 Task: In the Company google.com, Log call with description : 'Had a conversation with a lead exploring partnership opportunities.'; Select call outcome: 'Busy '; Select call Direction: Inbound; Add date: '23 July, 2023' and time 5:00:PM. Logged in from softage.1@softage.net
Action: Mouse moved to (99, 60)
Screenshot: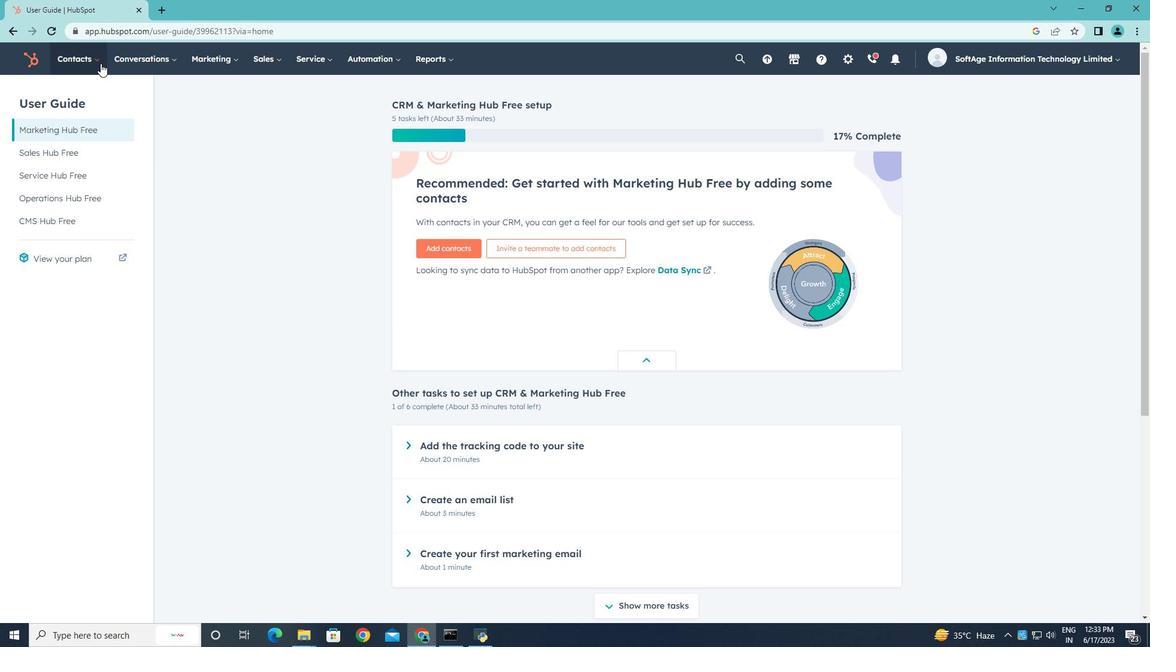 
Action: Mouse pressed left at (99, 60)
Screenshot: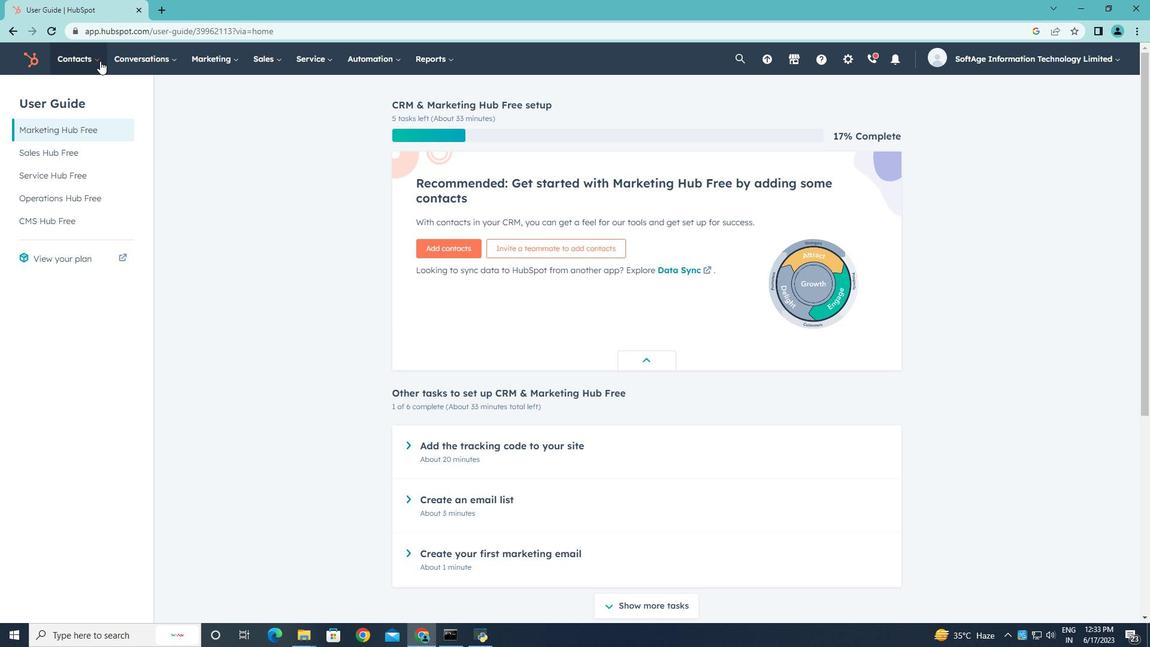 
Action: Mouse moved to (94, 119)
Screenshot: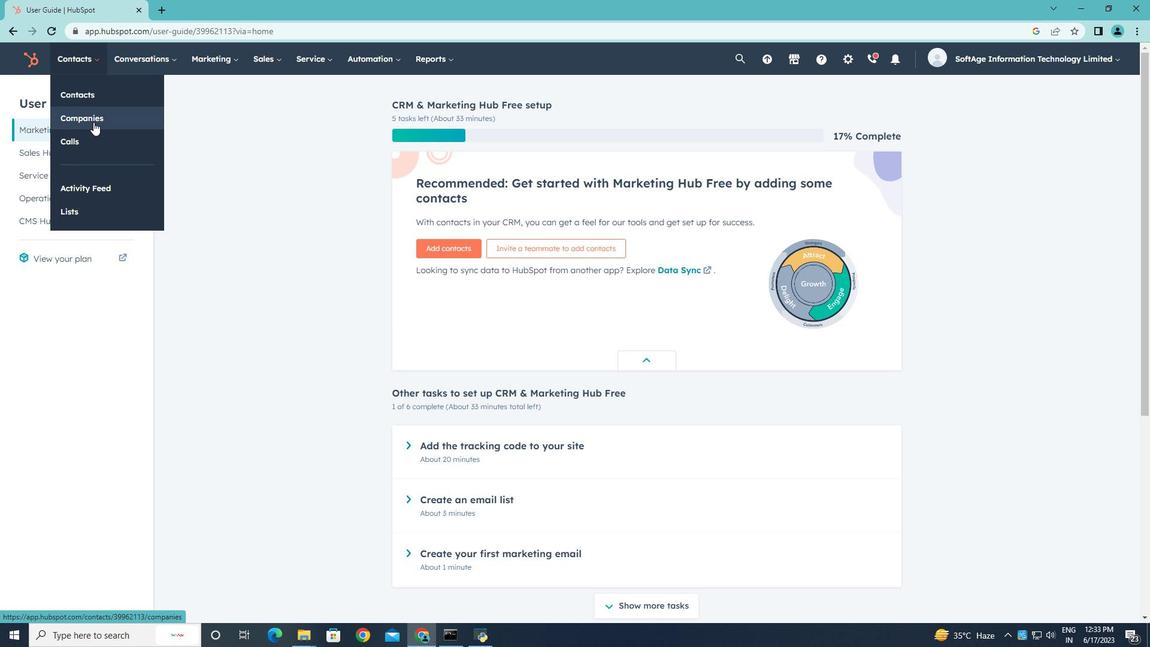 
Action: Mouse pressed left at (94, 119)
Screenshot: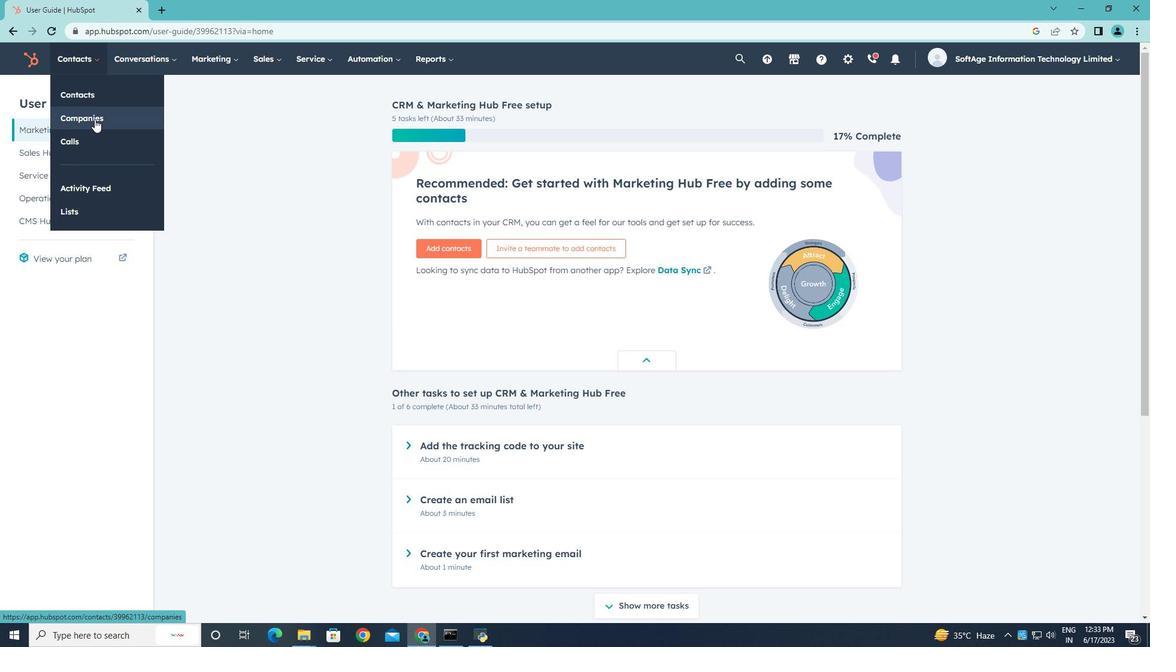 
Action: Mouse moved to (79, 192)
Screenshot: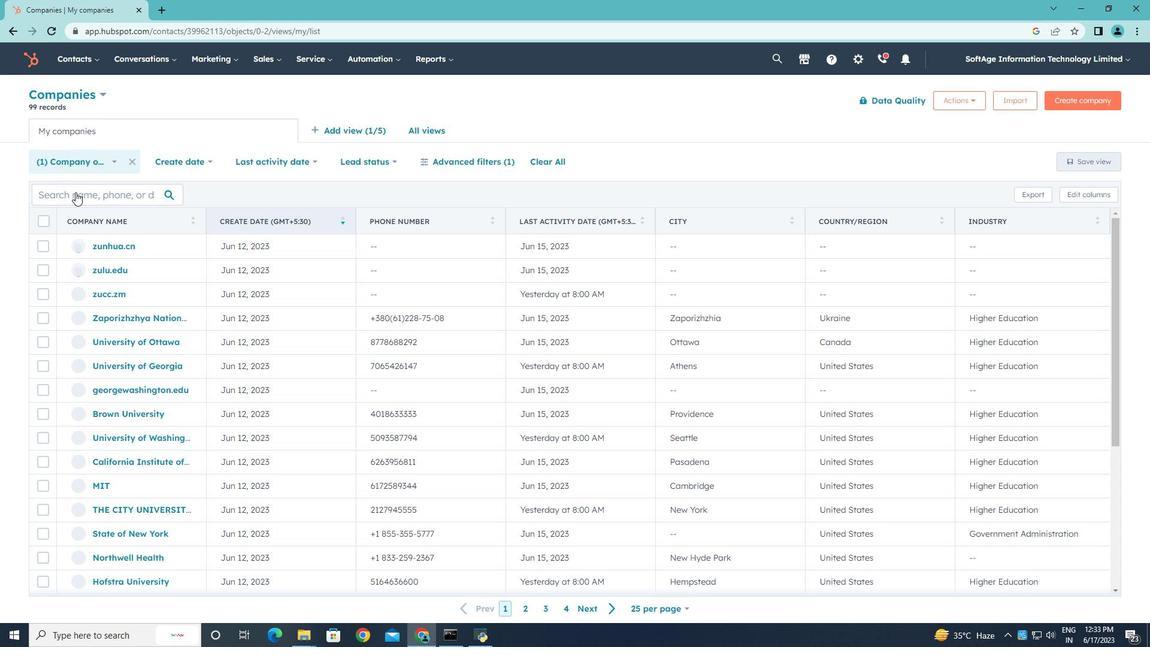 
Action: Mouse pressed left at (79, 192)
Screenshot: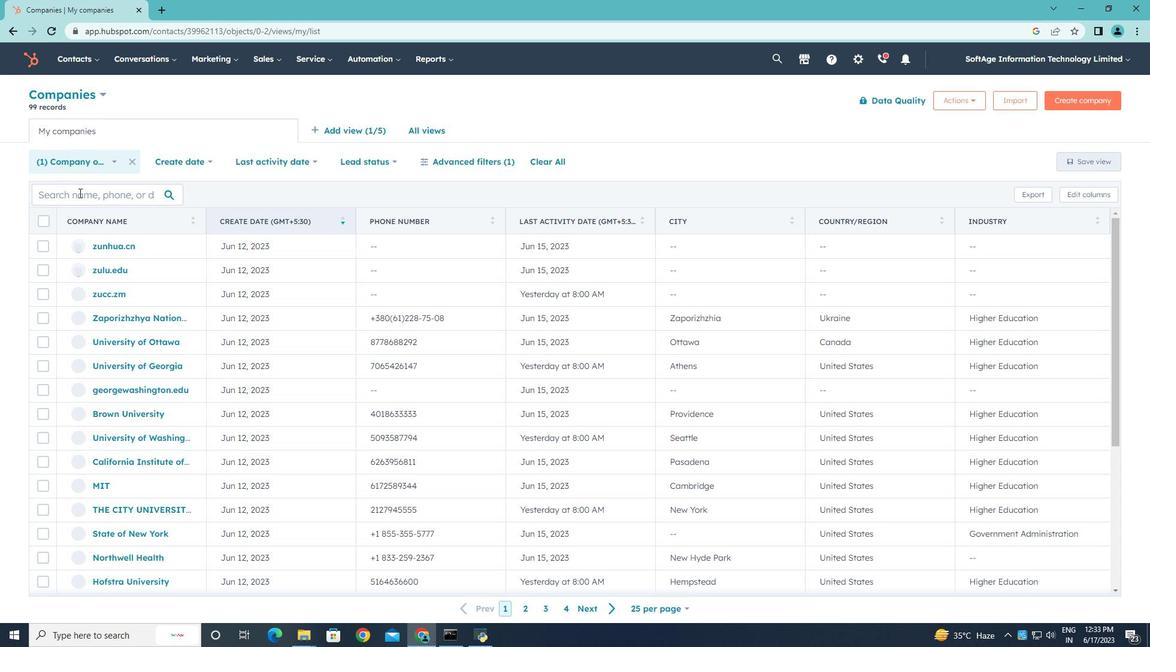 
Action: Key pressed google.com
Screenshot: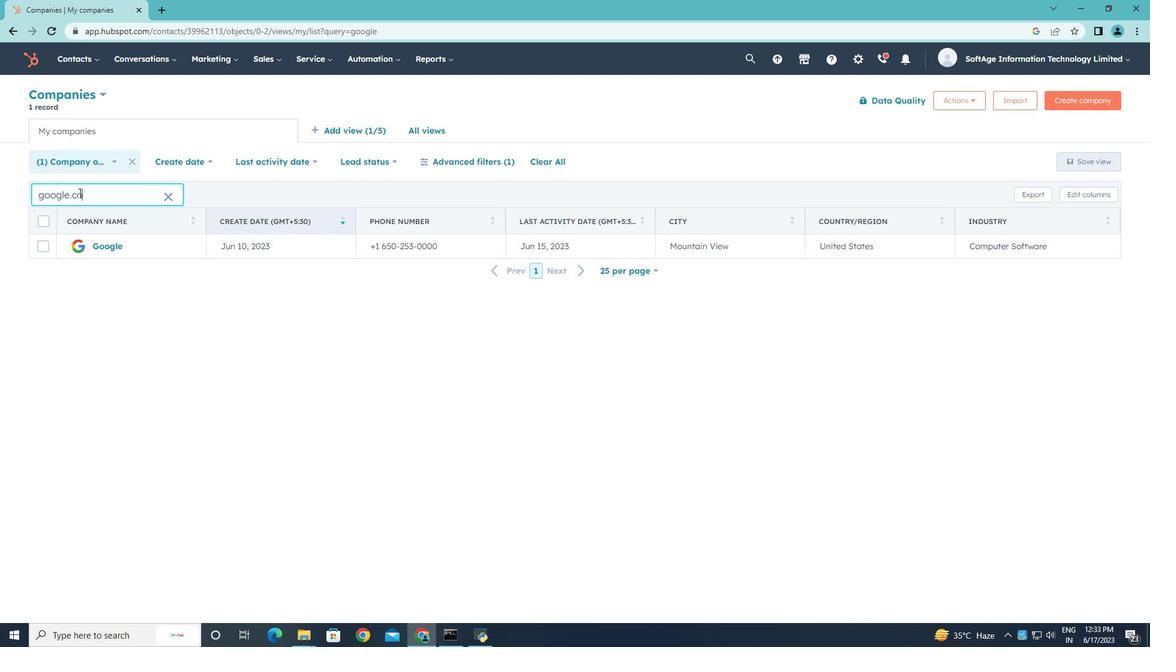 
Action: Mouse moved to (113, 248)
Screenshot: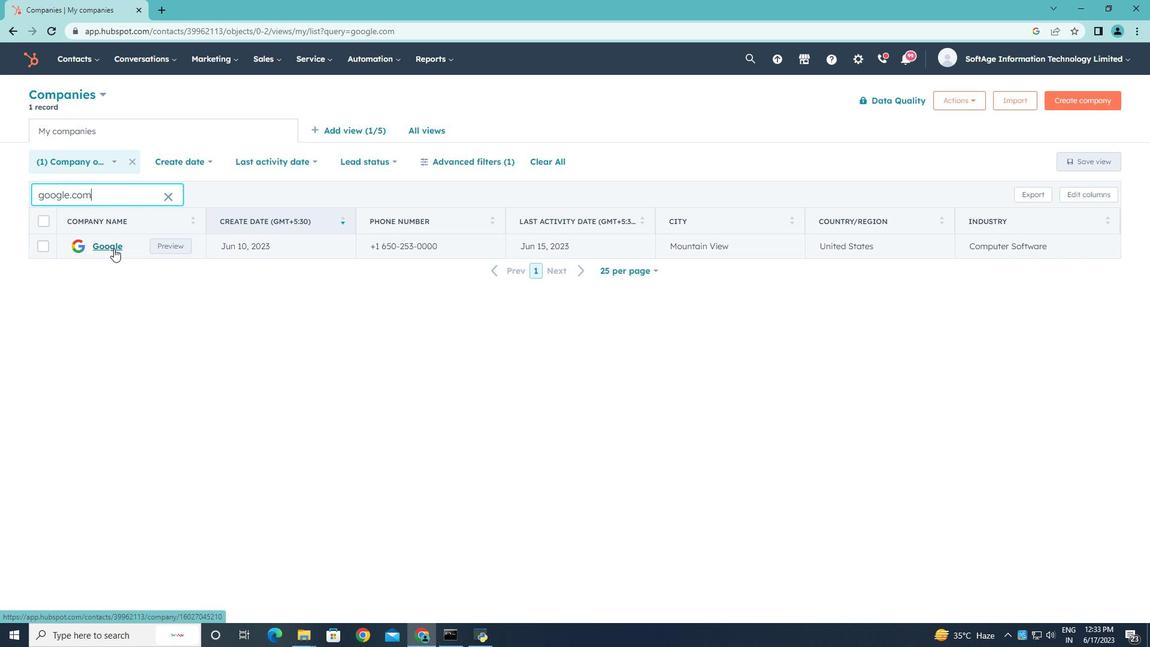 
Action: Mouse pressed left at (113, 248)
Screenshot: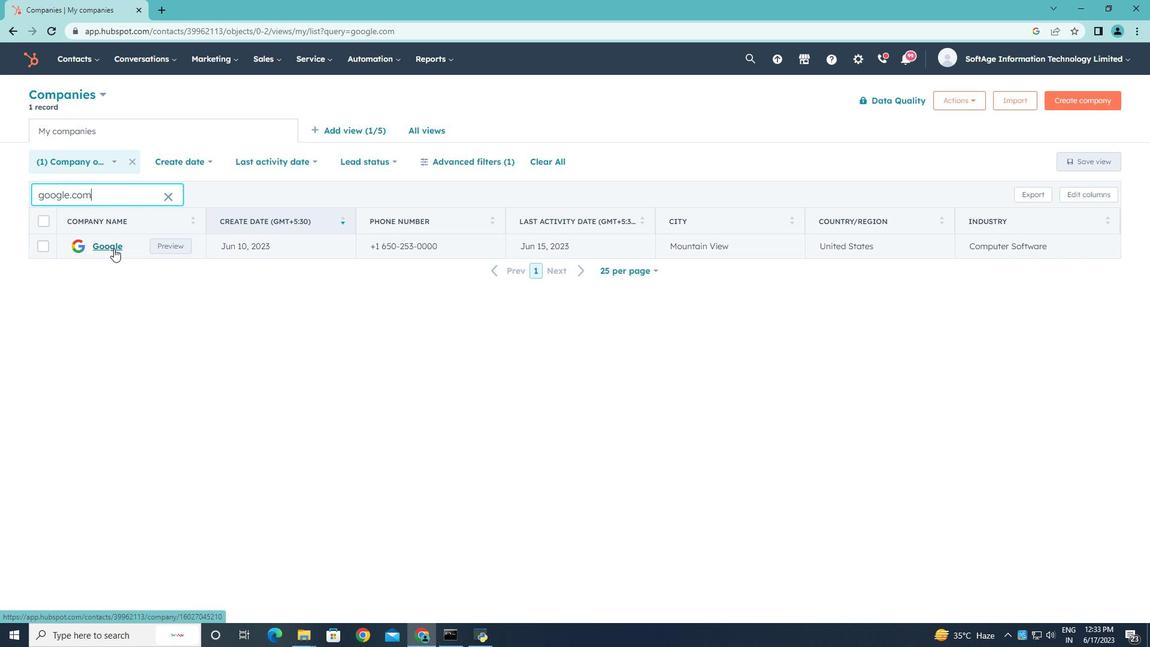 
Action: Mouse moved to (238, 198)
Screenshot: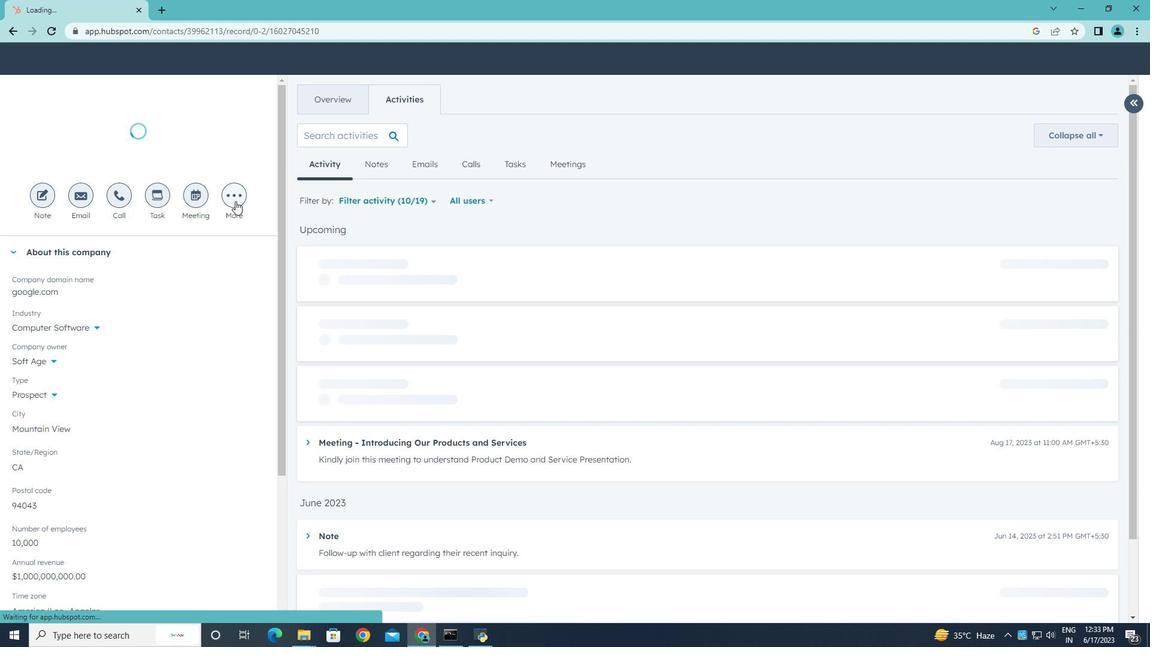 
Action: Mouse pressed left at (238, 198)
Screenshot: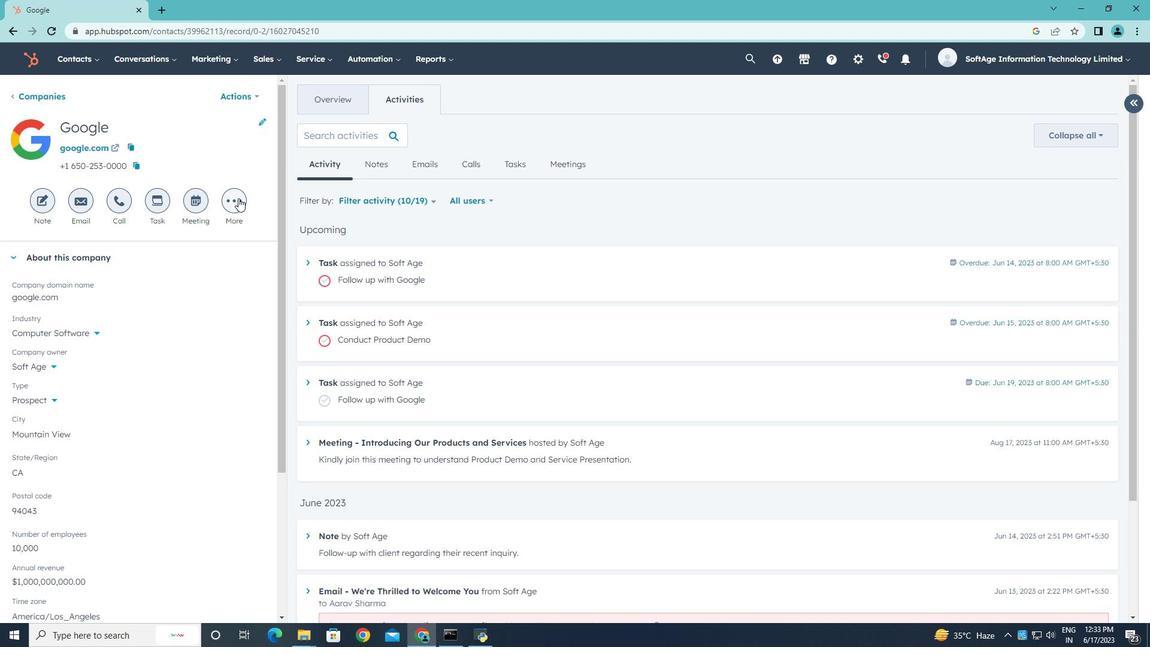 
Action: Mouse moved to (228, 300)
Screenshot: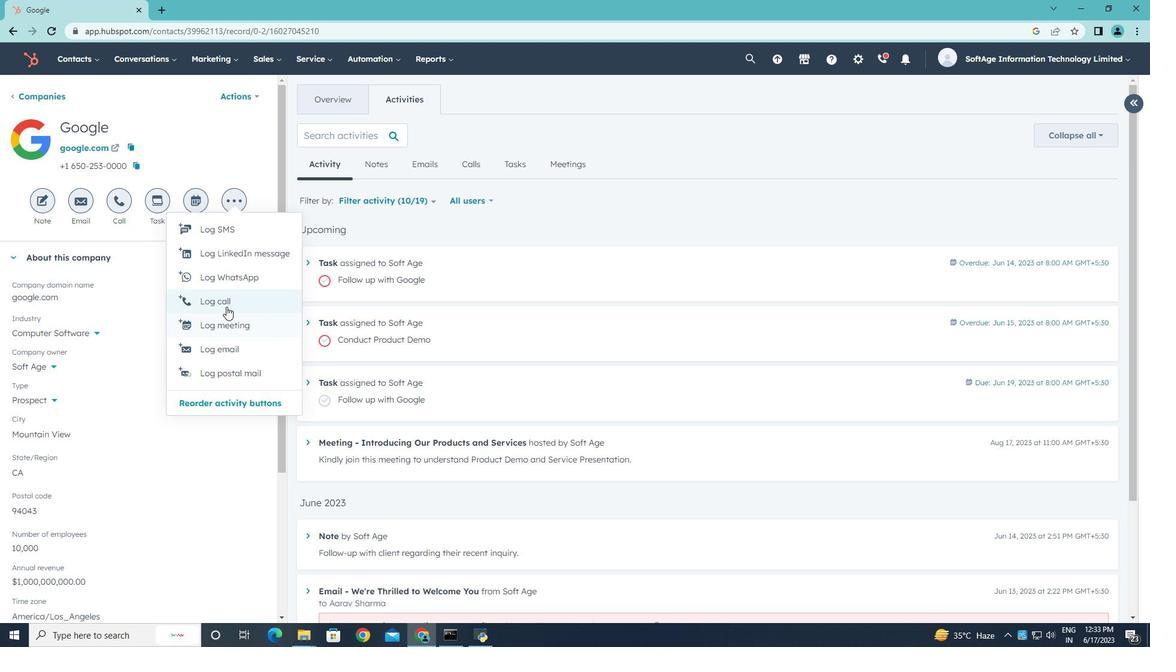 
Action: Mouse pressed left at (228, 300)
Screenshot: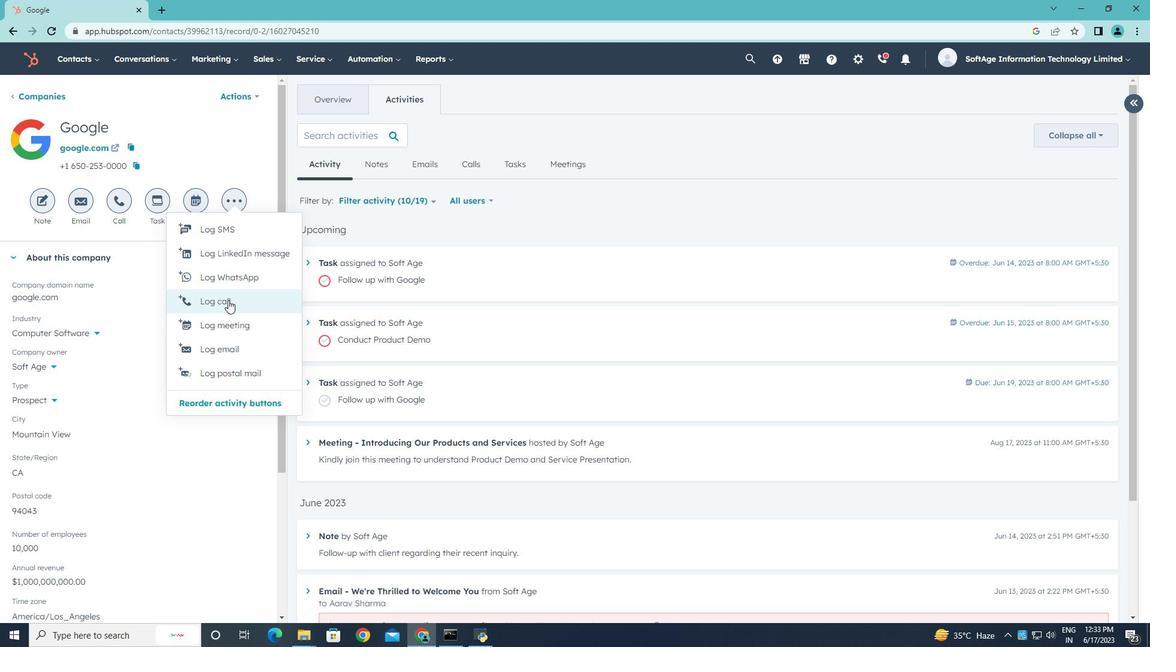 
Action: Key pressed <Key.shift>Had<Key.space>a<Key.space>conversation<Key.space>with<Key.space>a<Key.space>lead<Key.space>exploring<Key.space>partnership<Key.space>opportunities.
Screenshot: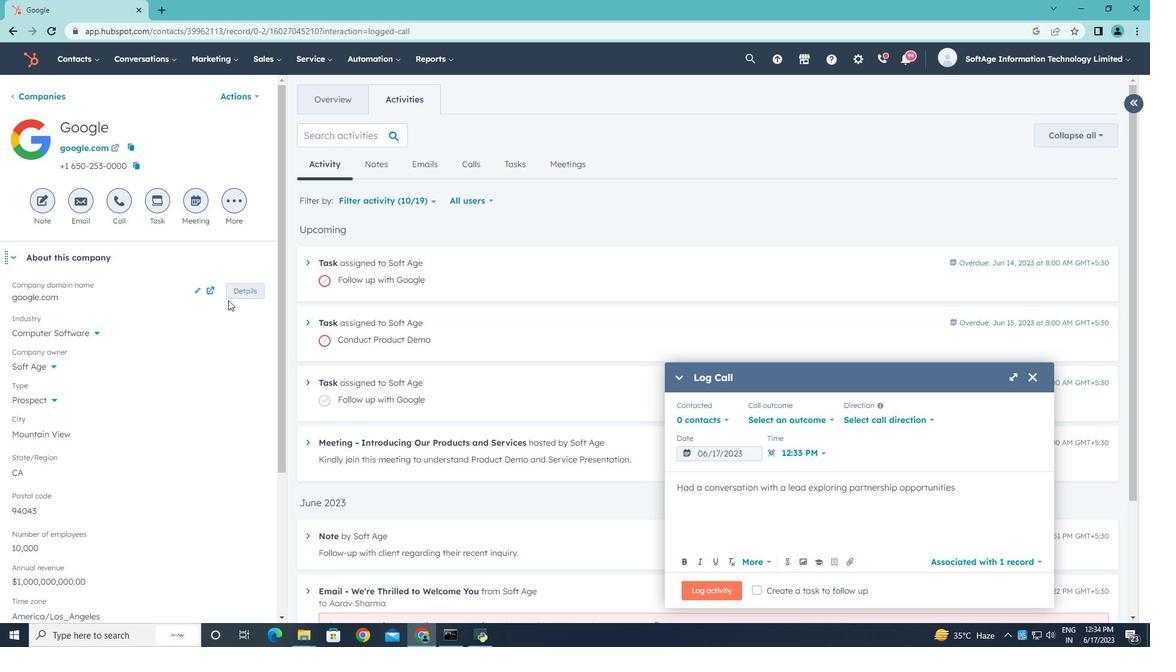 
Action: Mouse moved to (832, 422)
Screenshot: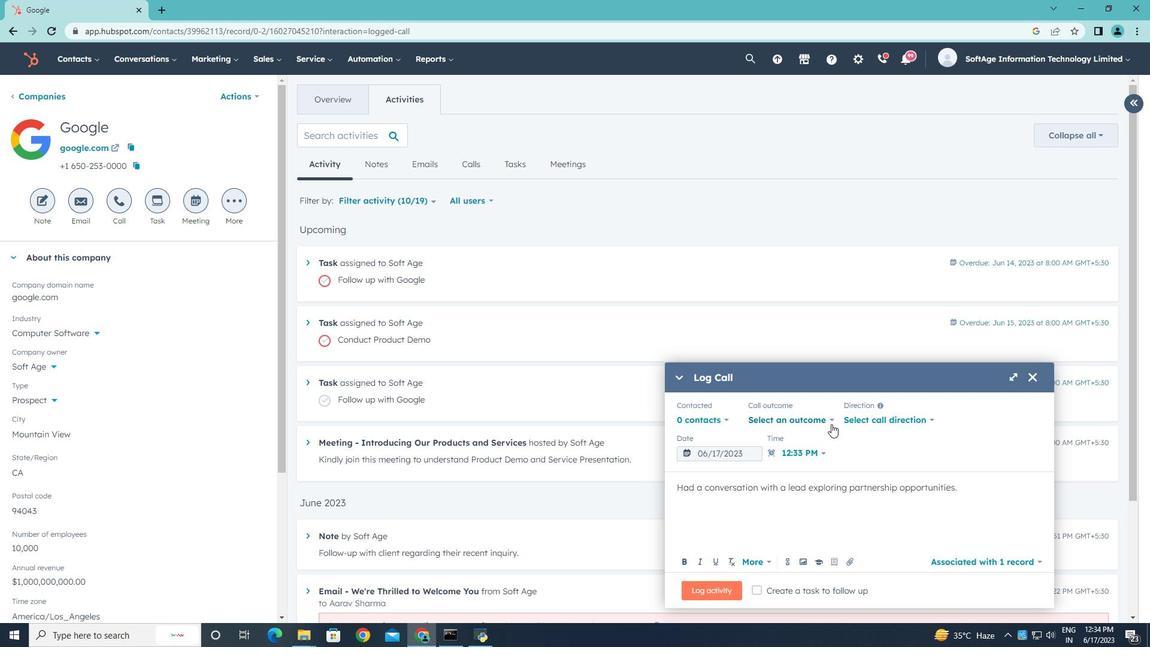 
Action: Mouse pressed left at (832, 422)
Screenshot: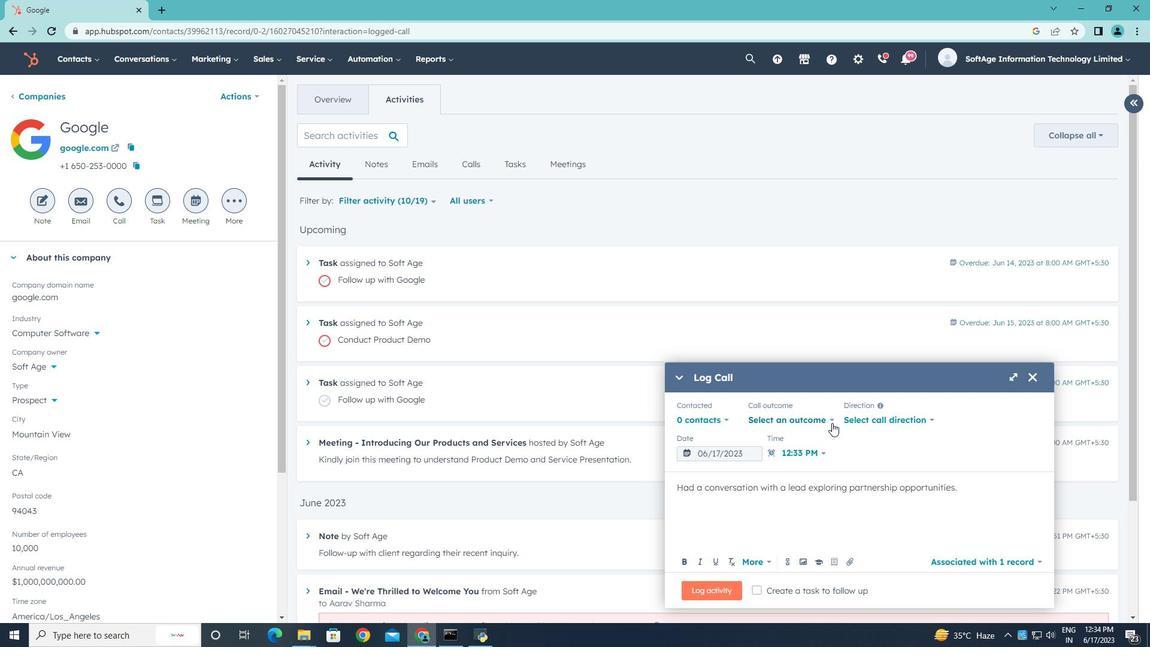 
Action: Mouse moved to (795, 452)
Screenshot: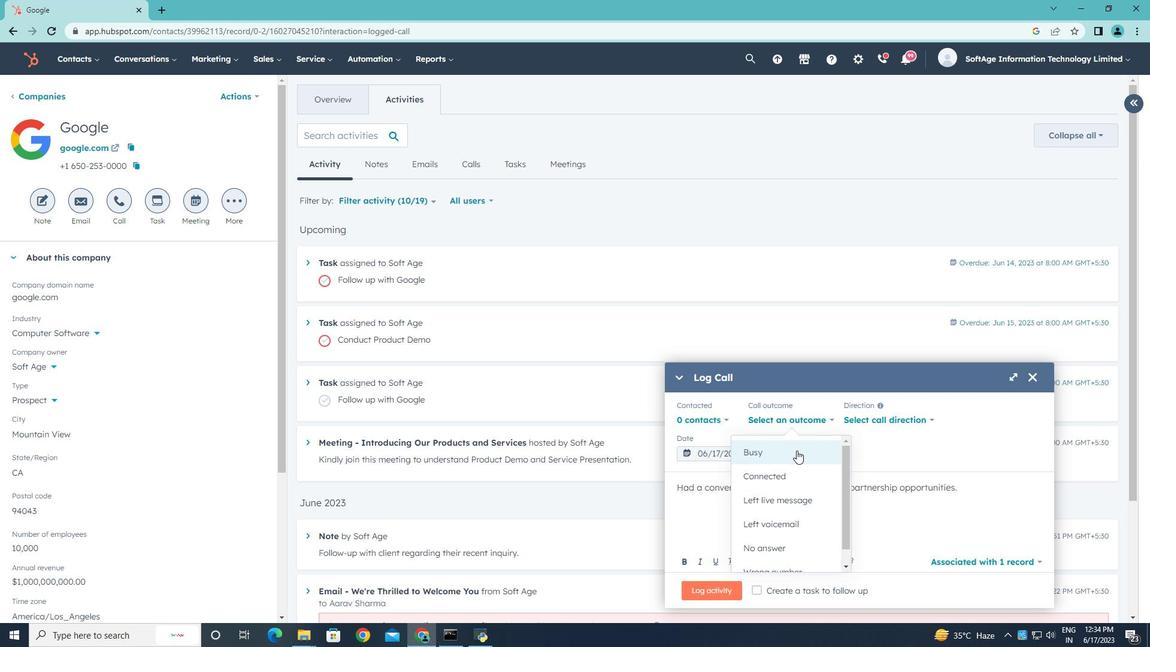 
Action: Mouse pressed left at (795, 452)
Screenshot: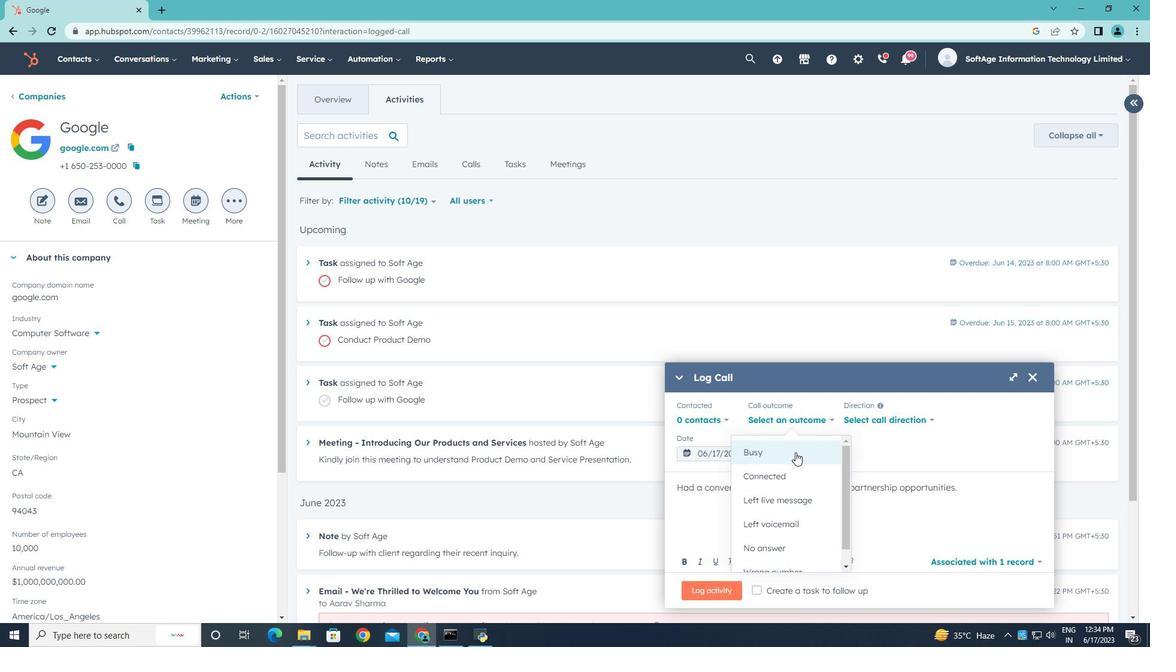 
Action: Mouse moved to (878, 417)
Screenshot: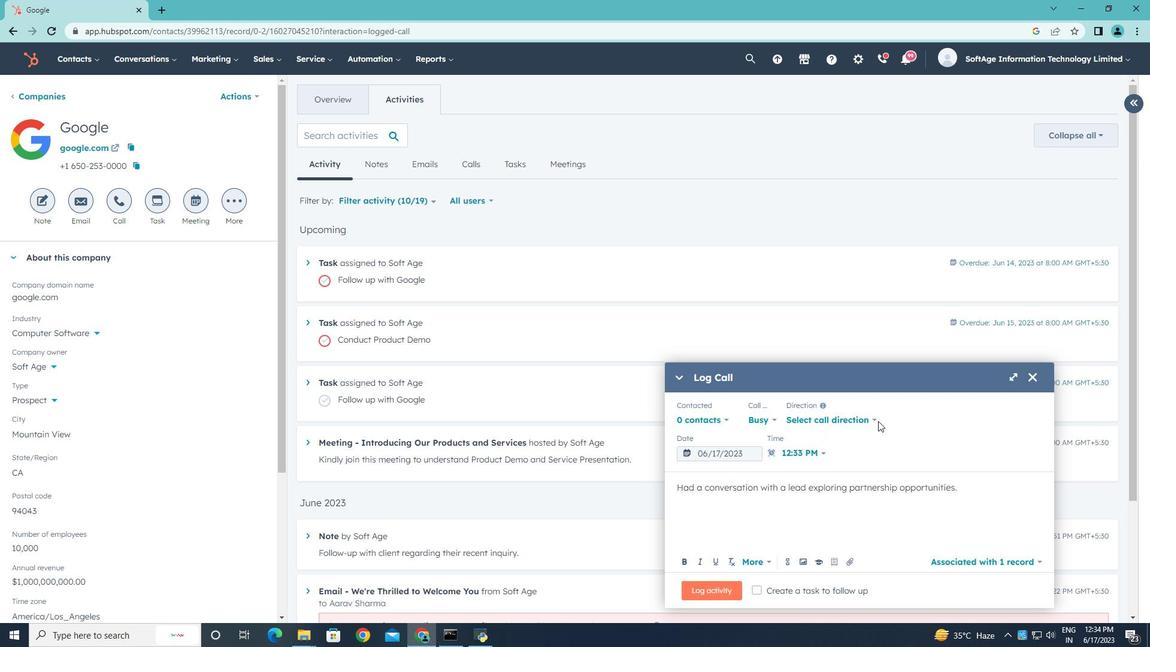 
Action: Mouse pressed left at (878, 417)
Screenshot: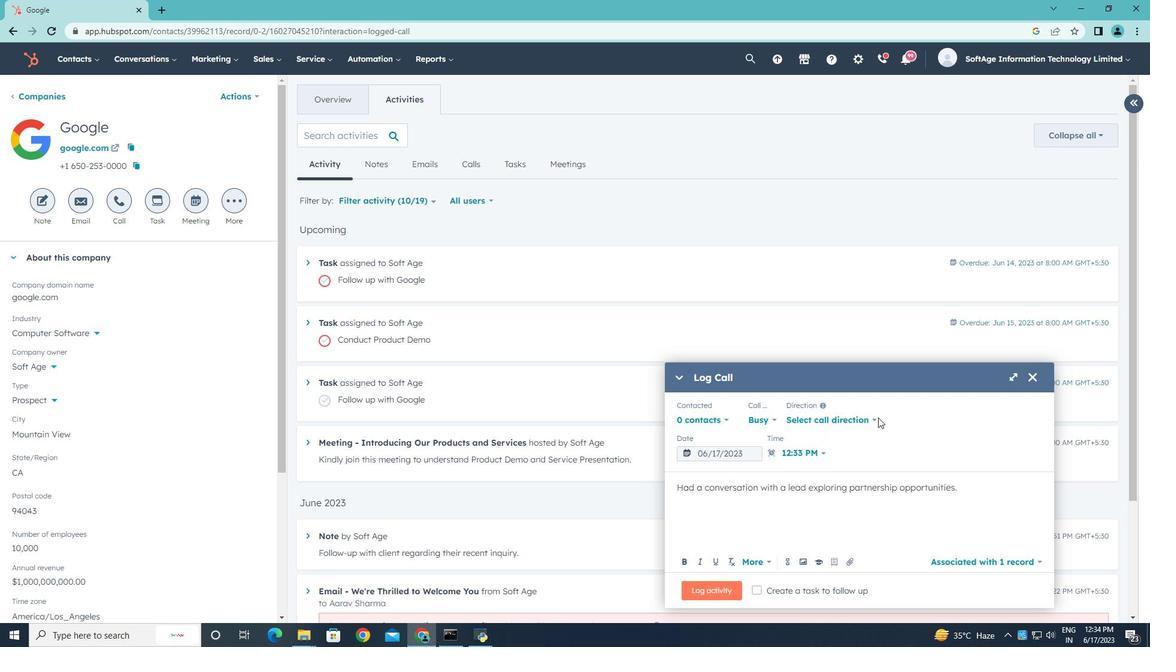 
Action: Mouse moved to (874, 419)
Screenshot: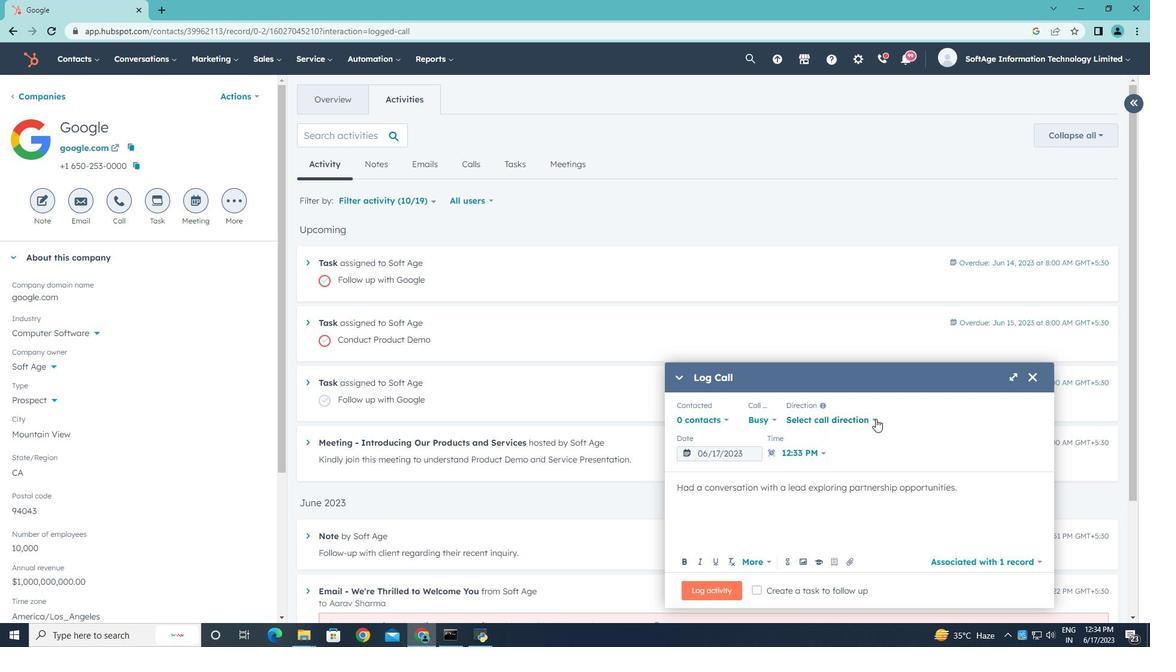
Action: Mouse pressed left at (874, 419)
Screenshot: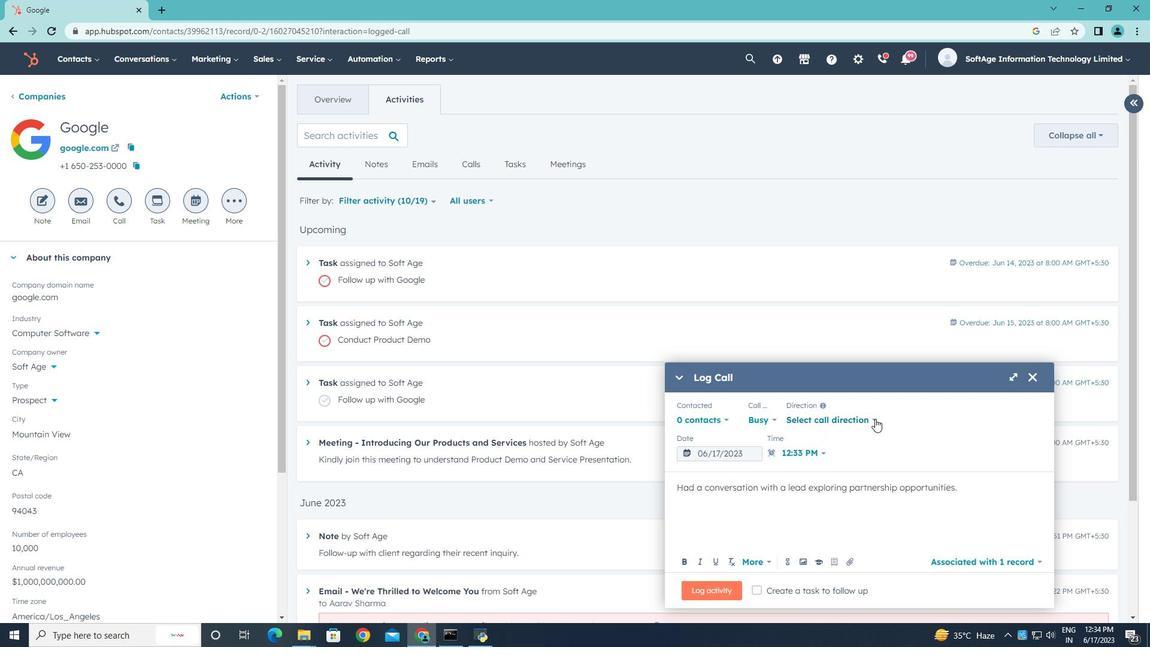 
Action: Mouse moved to (837, 448)
Screenshot: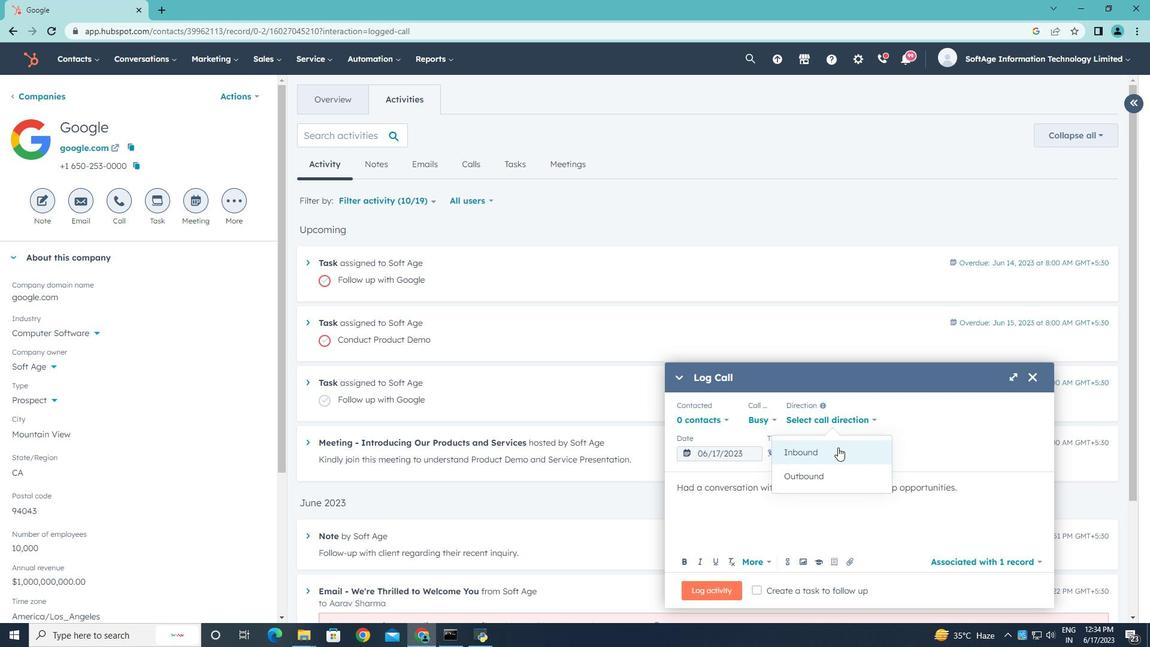 
Action: Mouse pressed left at (837, 448)
Screenshot: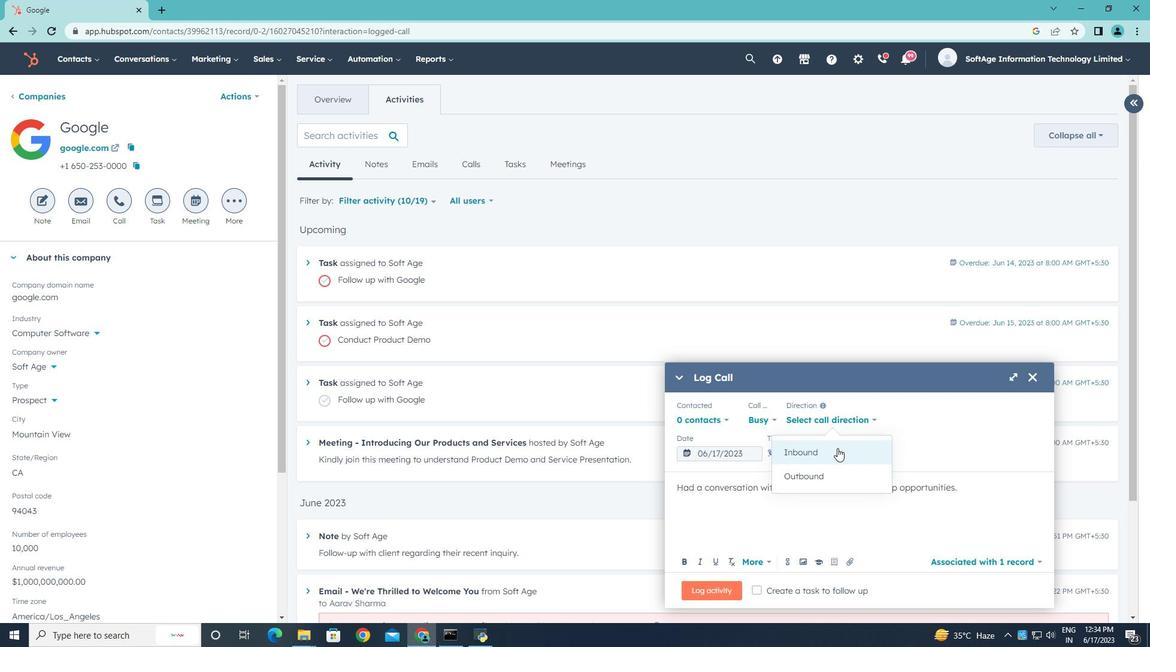 
Action: Mouse moved to (932, 419)
Screenshot: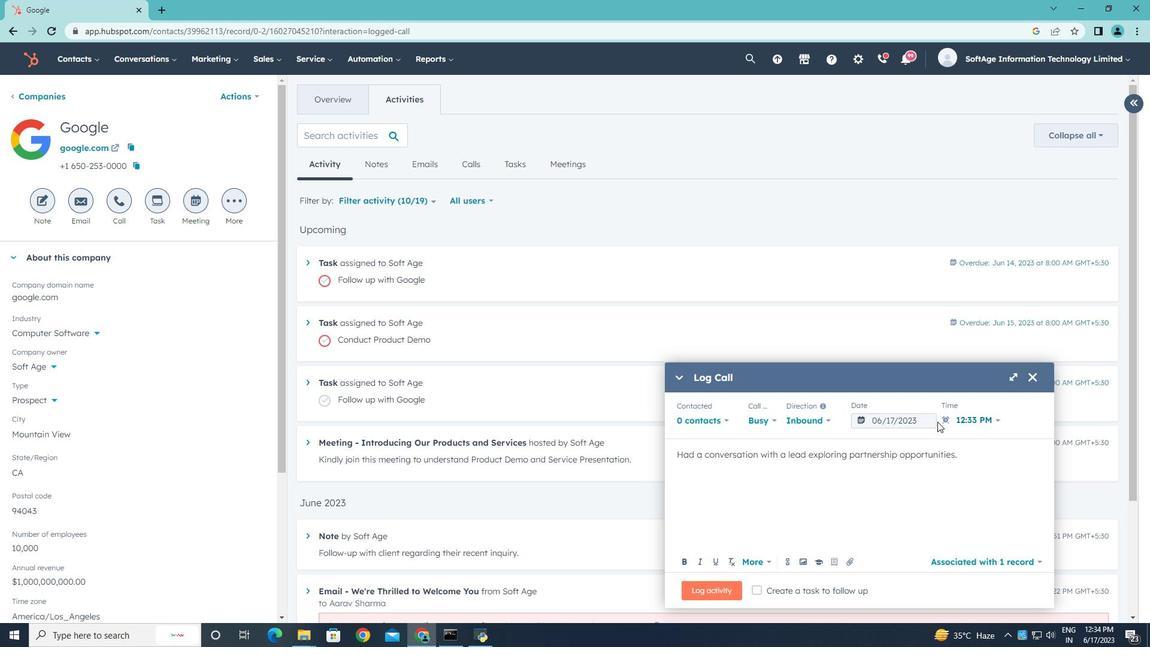
Action: Mouse pressed left at (932, 419)
Screenshot: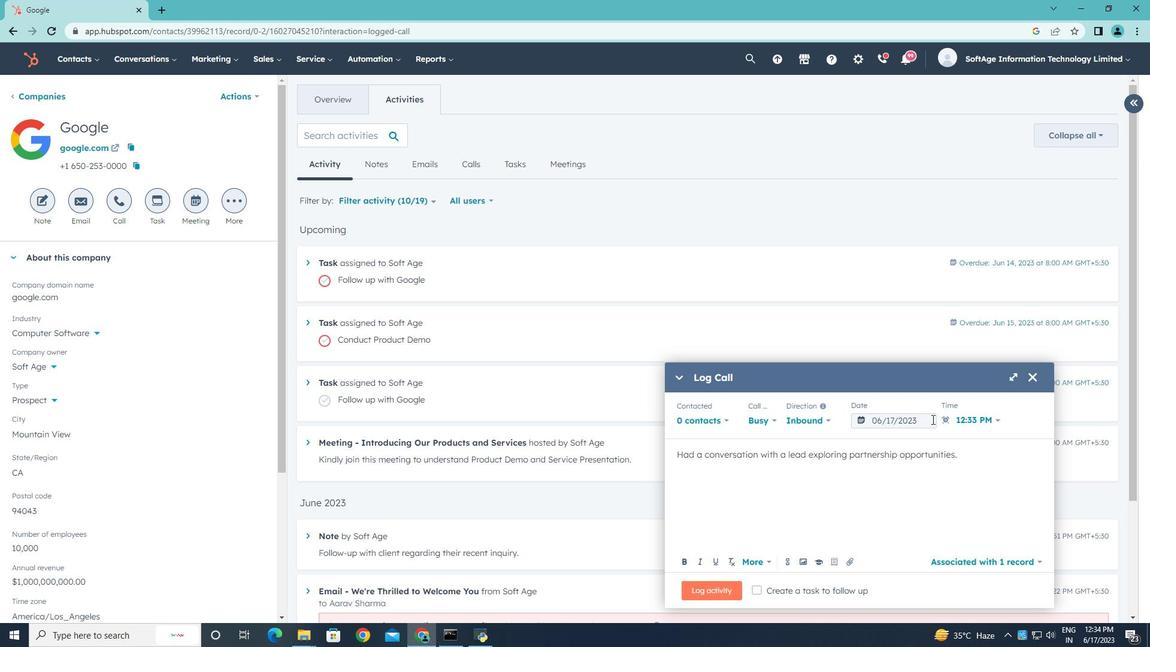 
Action: Mouse moved to (1011, 221)
Screenshot: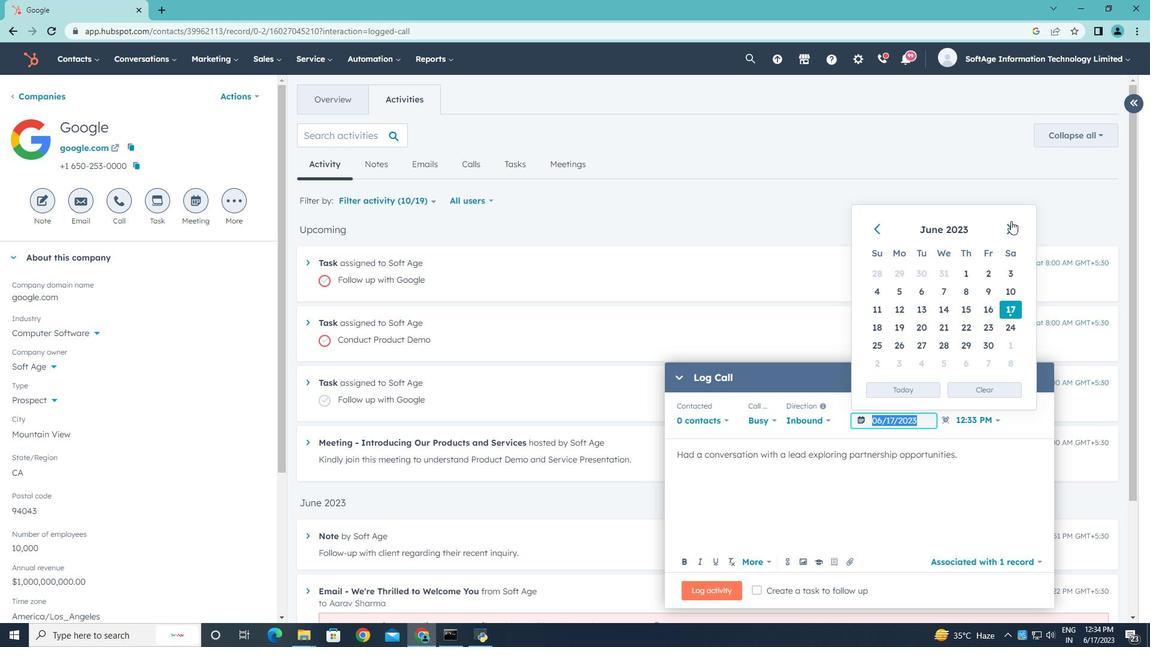 
Action: Mouse pressed left at (1011, 221)
Screenshot: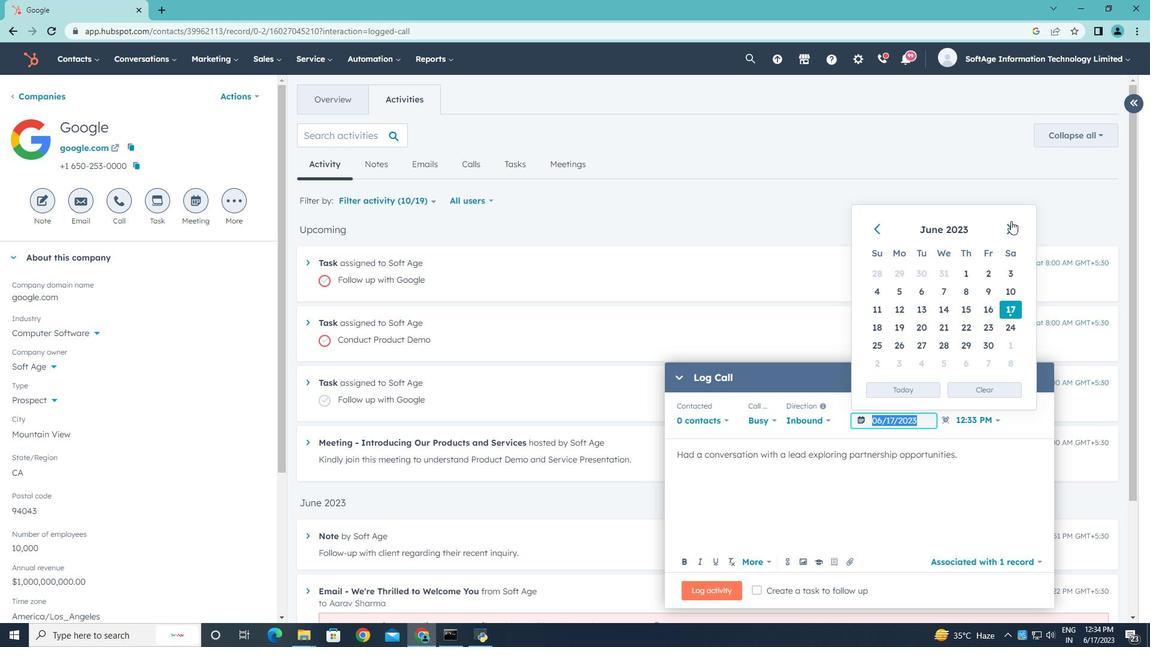 
Action: Mouse moved to (875, 346)
Screenshot: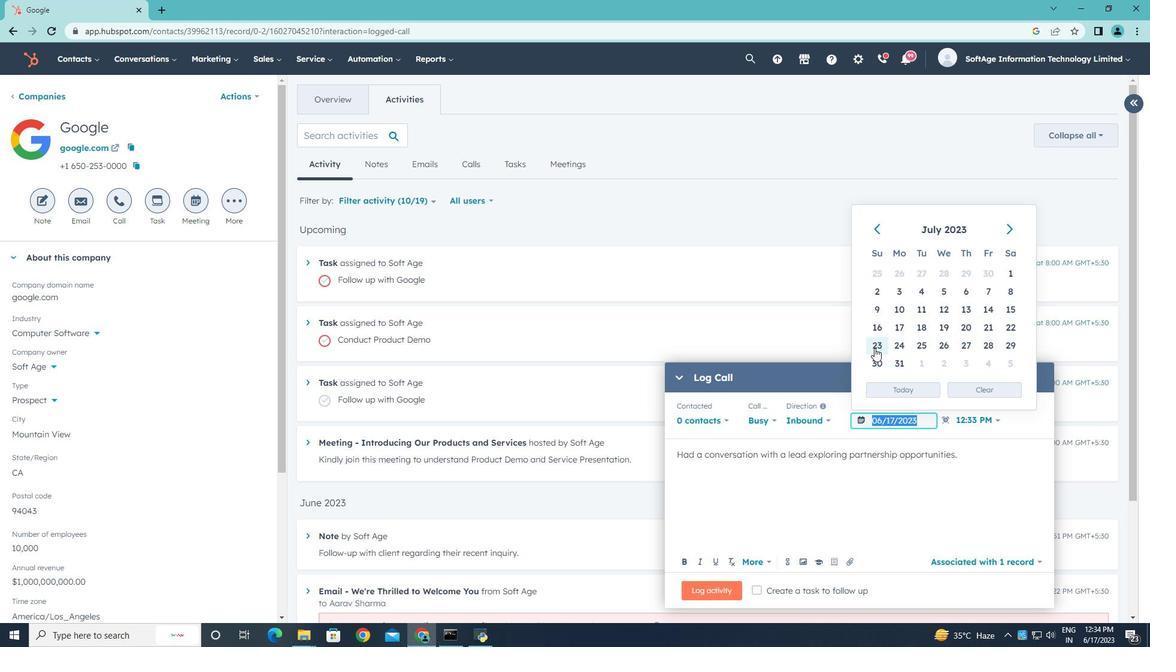 
Action: Mouse pressed left at (875, 346)
Screenshot: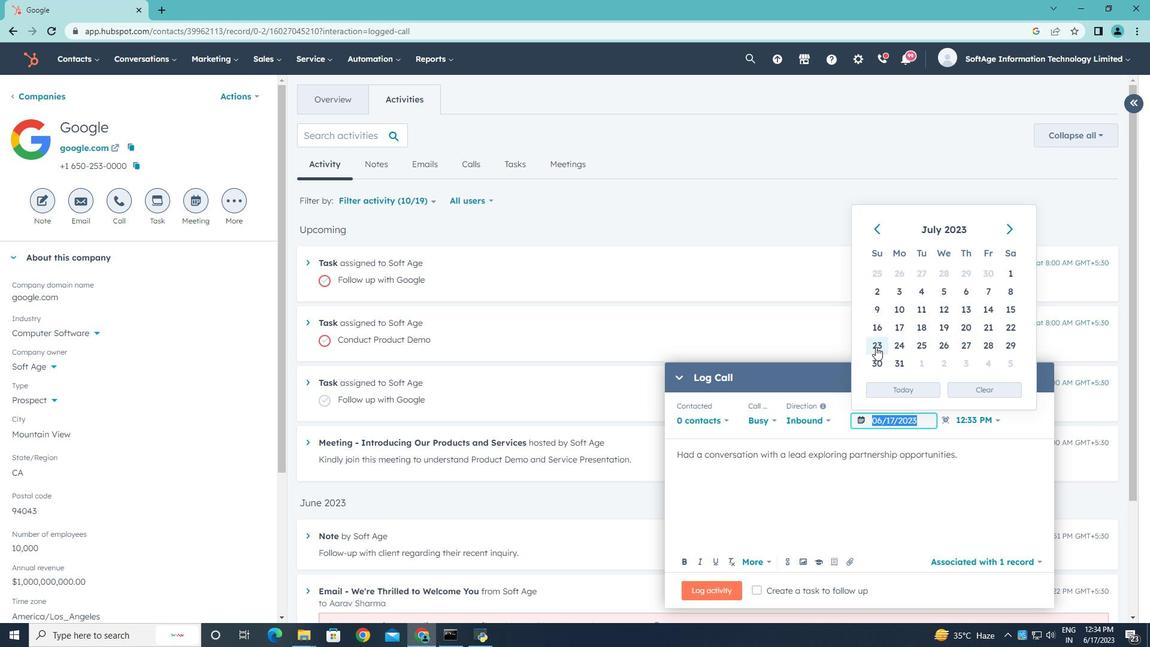 
Action: Mouse moved to (996, 419)
Screenshot: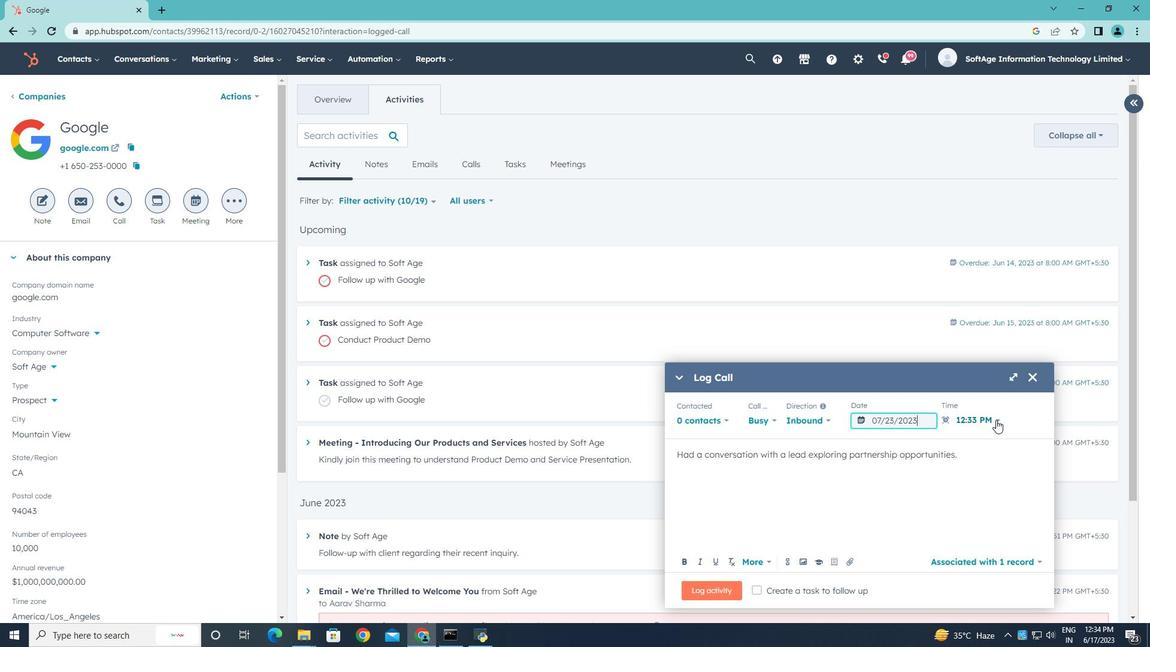 
Action: Mouse pressed left at (996, 419)
Screenshot: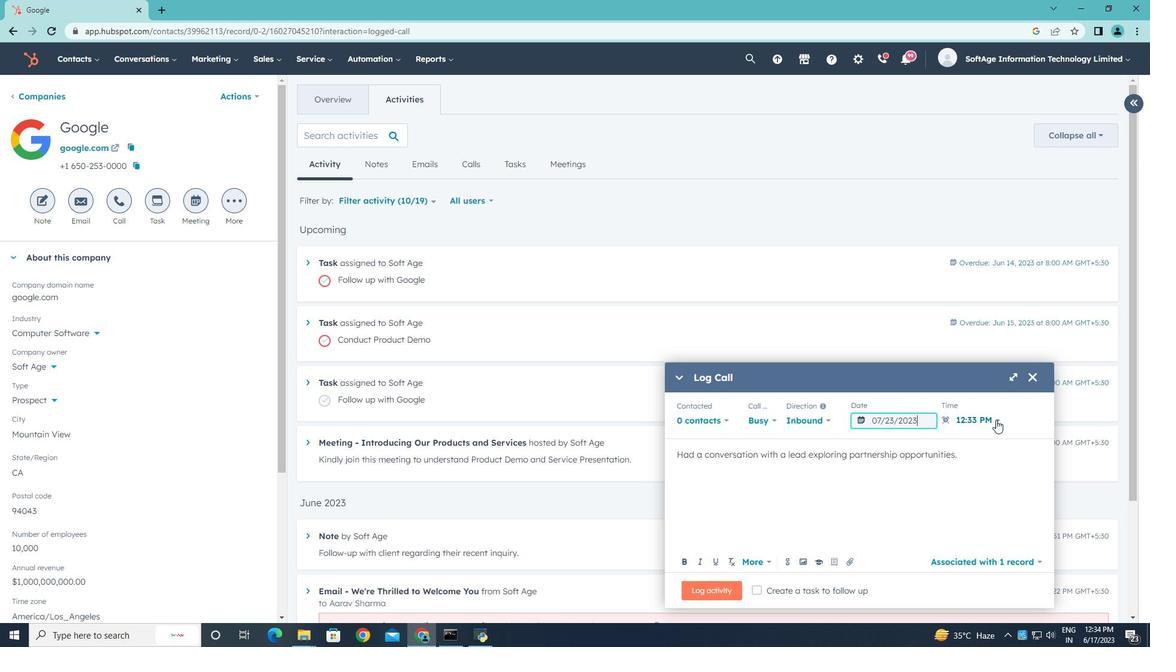
Action: Mouse moved to (946, 496)
Screenshot: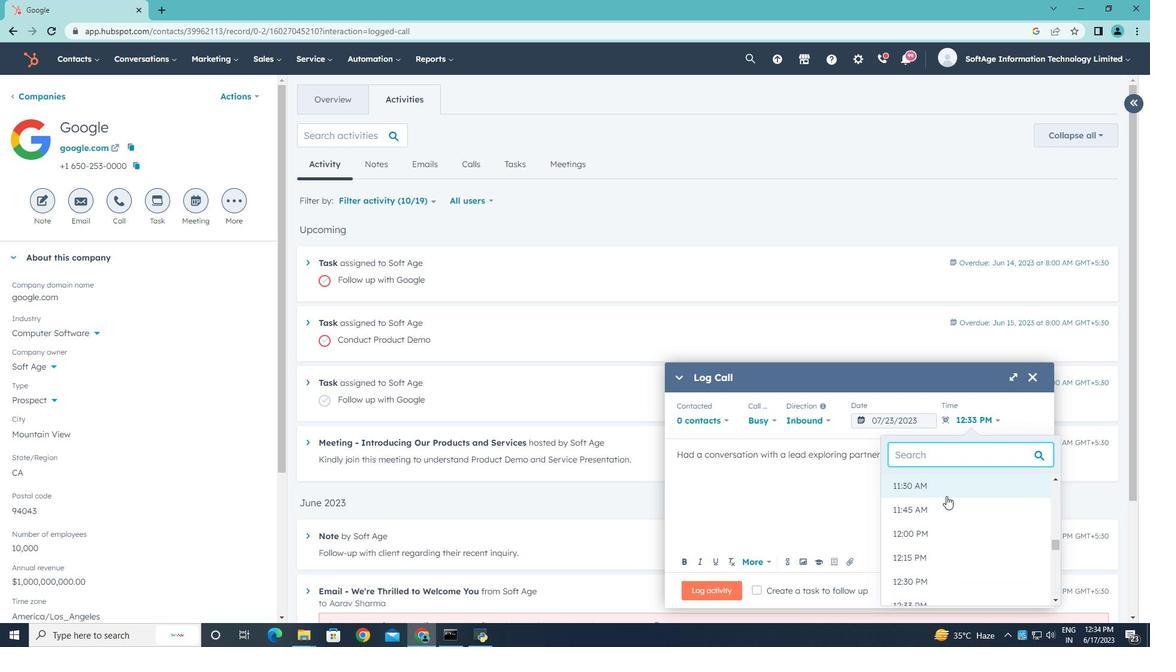 
Action: Mouse scrolled (946, 495) with delta (0, 0)
Screenshot: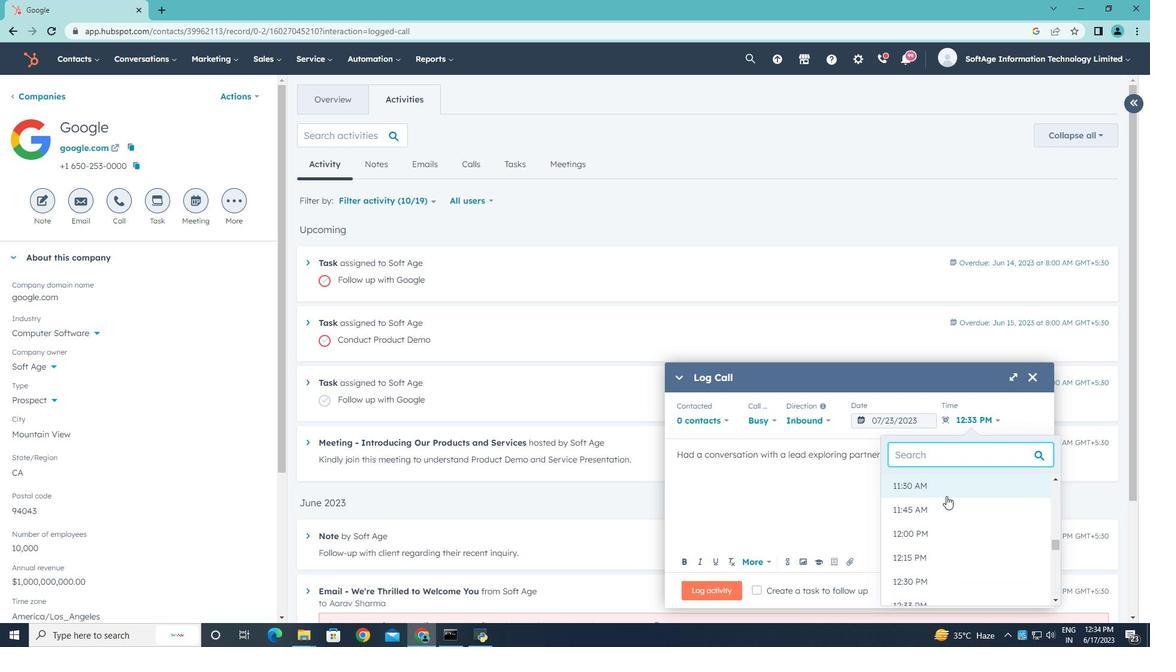 
Action: Mouse scrolled (946, 495) with delta (0, 0)
Screenshot: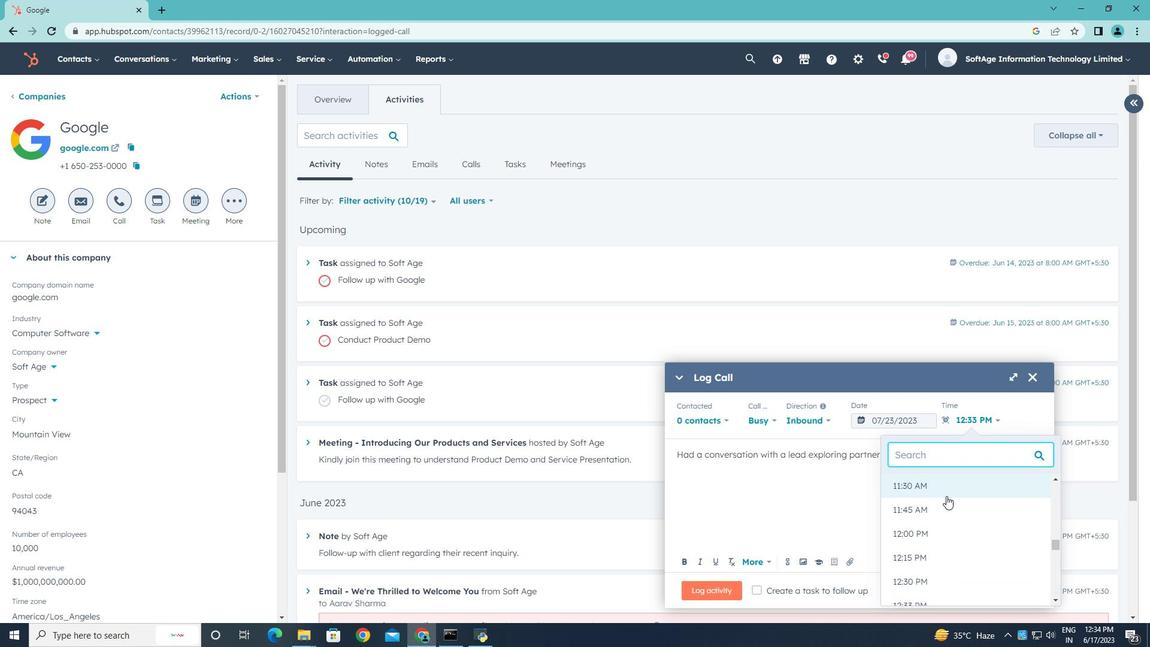 
Action: Mouse scrolled (946, 495) with delta (0, 0)
Screenshot: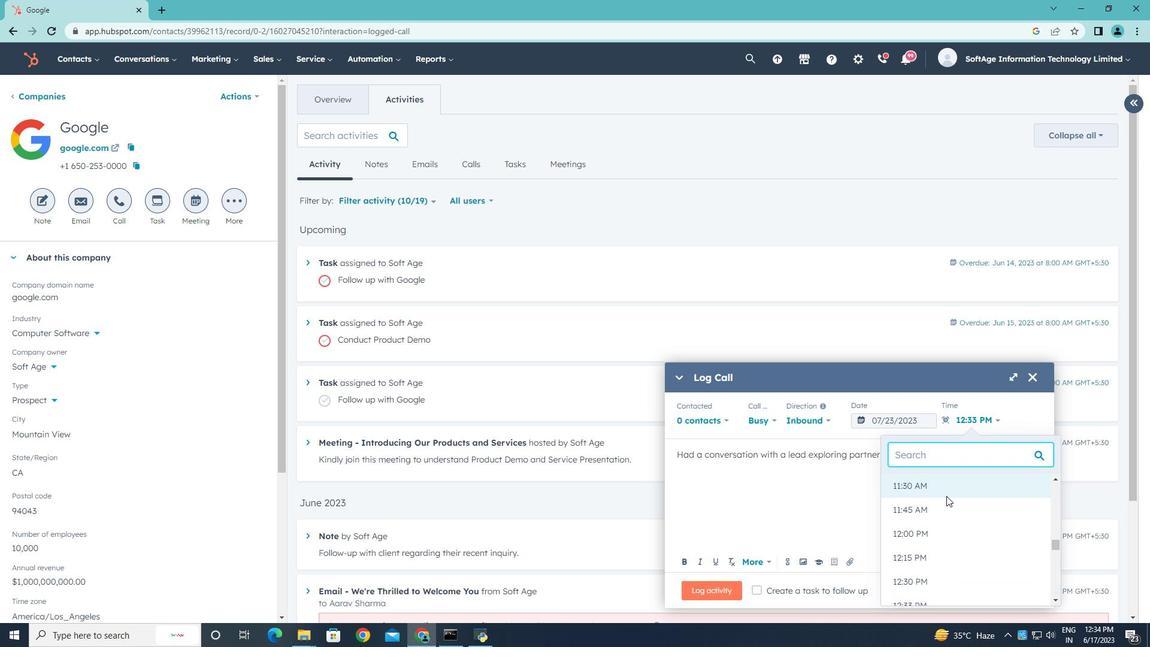 
Action: Mouse scrolled (946, 495) with delta (0, 0)
Screenshot: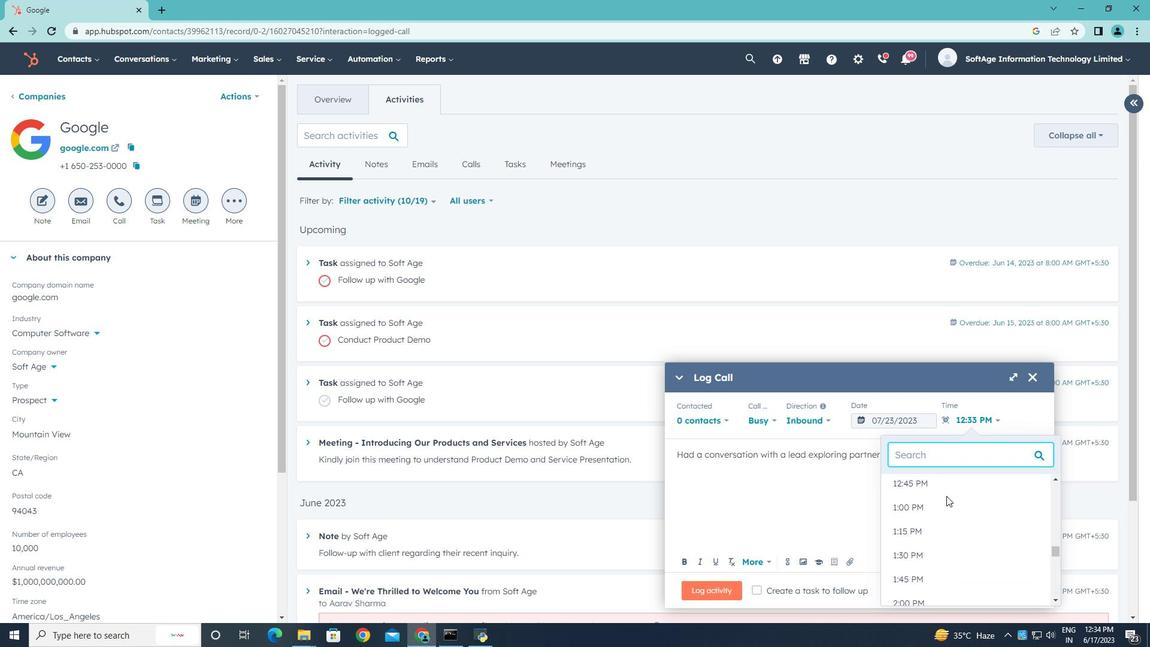 
Action: Mouse scrolled (946, 495) with delta (0, 0)
Screenshot: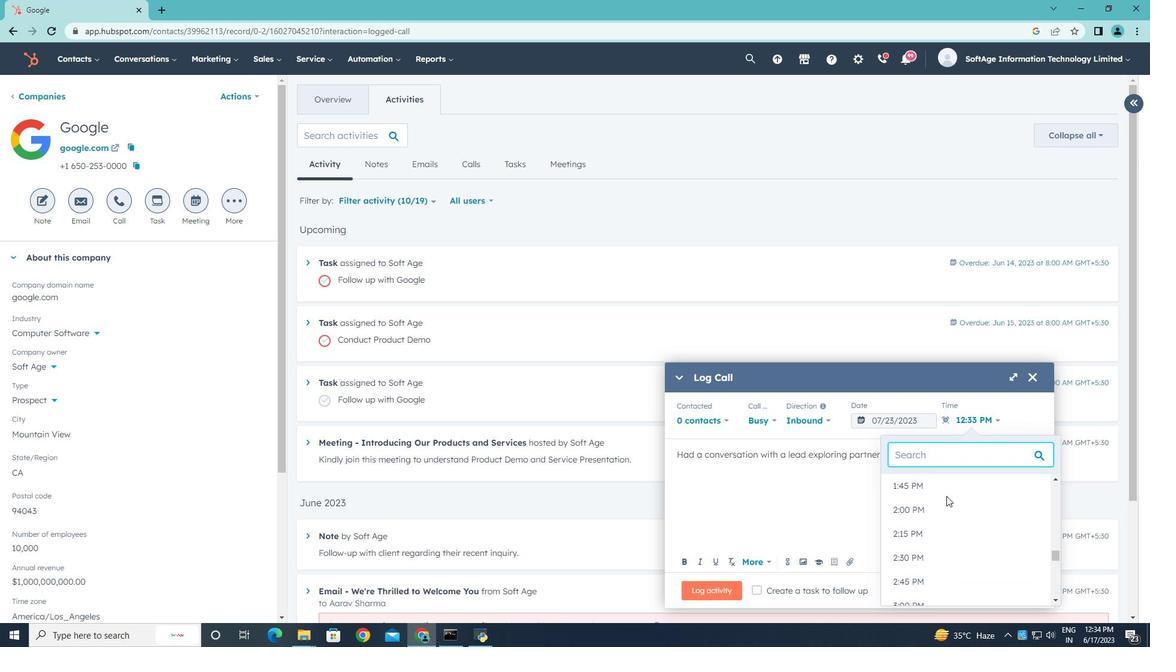 
Action: Mouse scrolled (946, 495) with delta (0, 0)
Screenshot: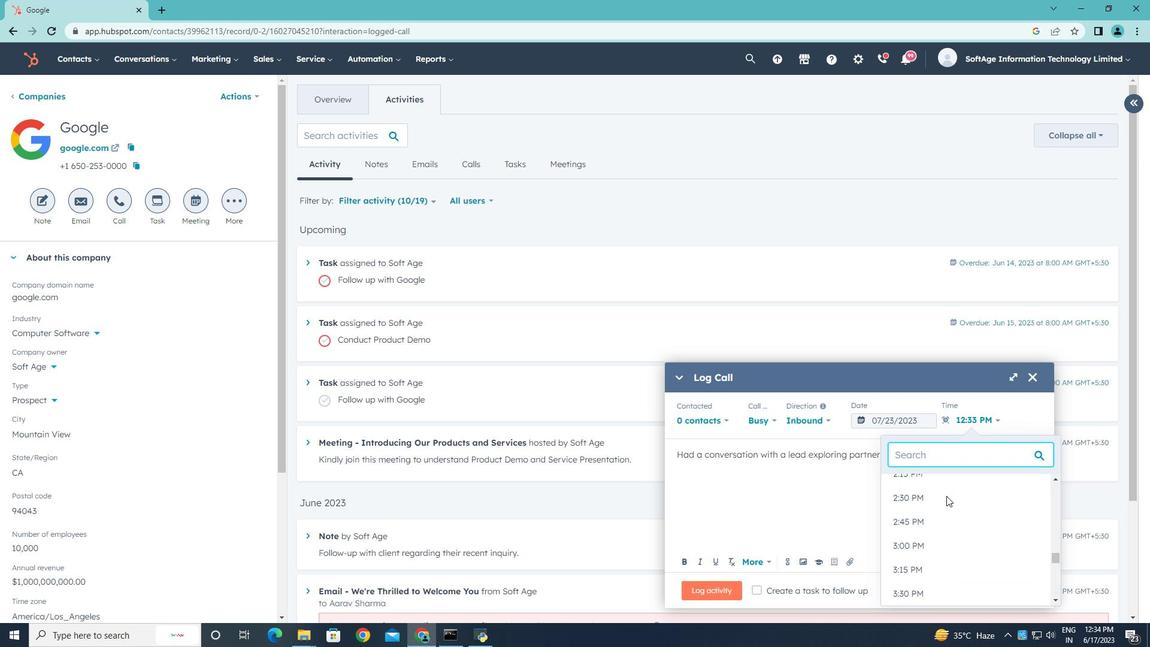 
Action: Mouse scrolled (946, 495) with delta (0, 0)
Screenshot: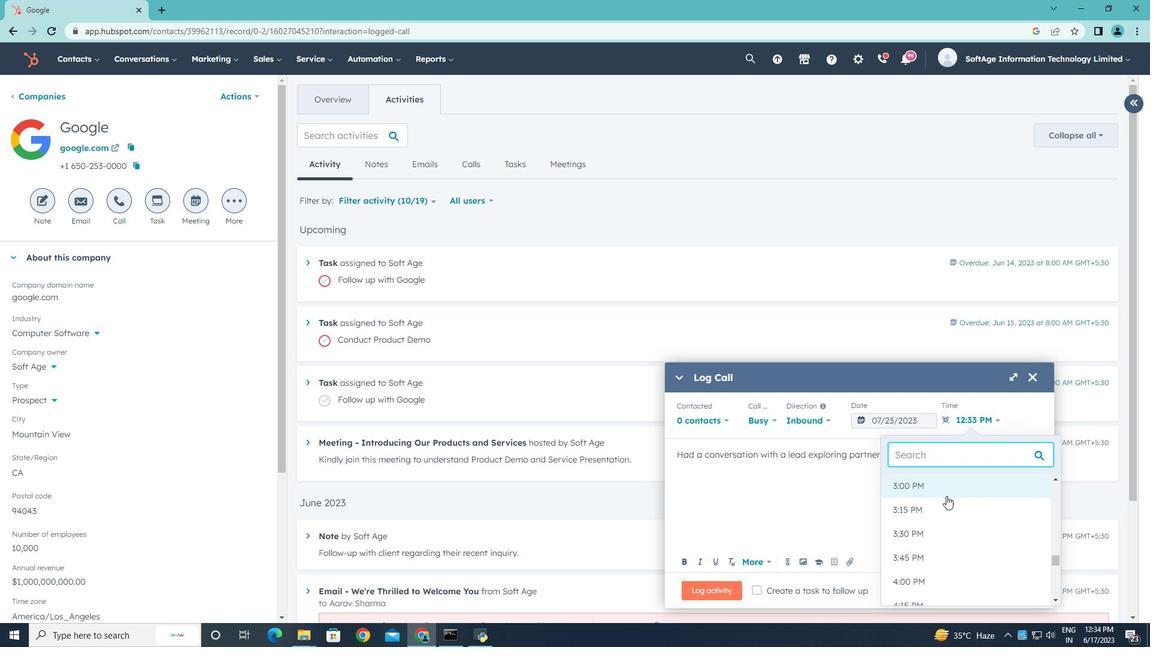 
Action: Mouse scrolled (946, 495) with delta (0, 0)
Screenshot: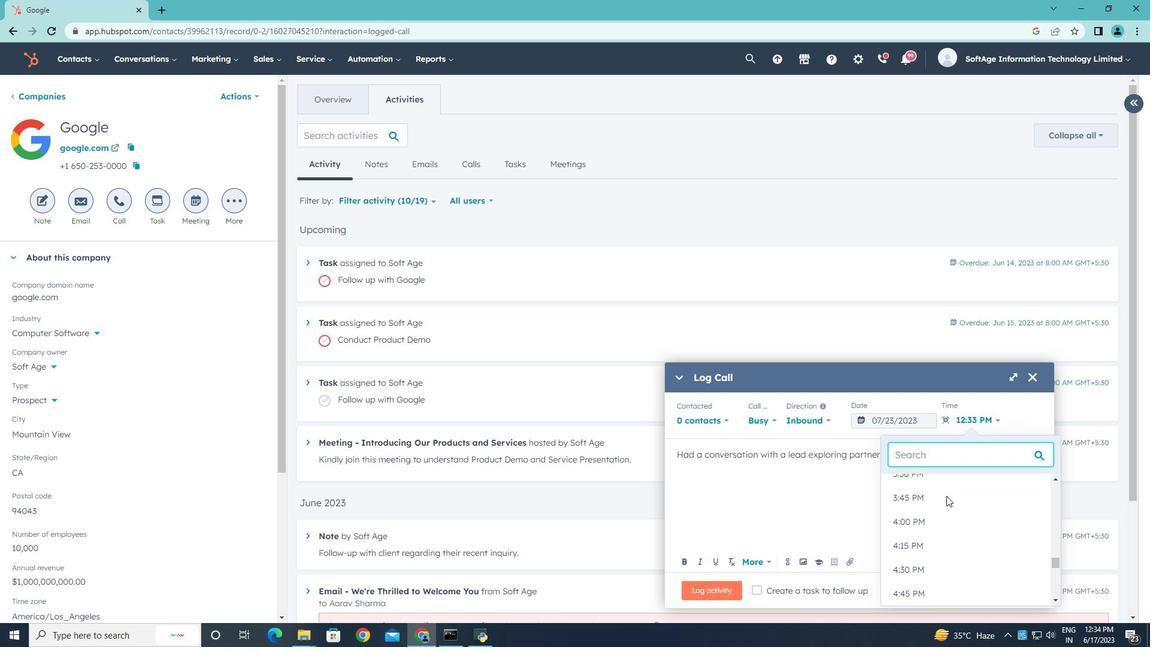 
Action: Mouse scrolled (946, 495) with delta (0, 0)
Screenshot: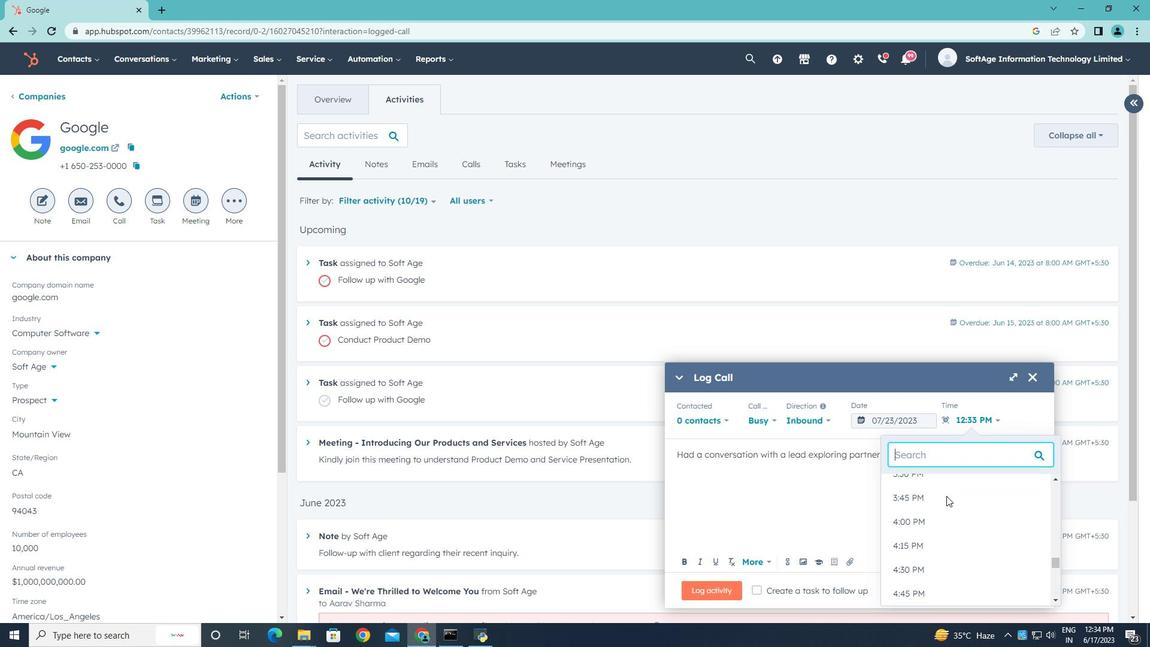 
Action: Mouse pressed left at (946, 496)
Screenshot: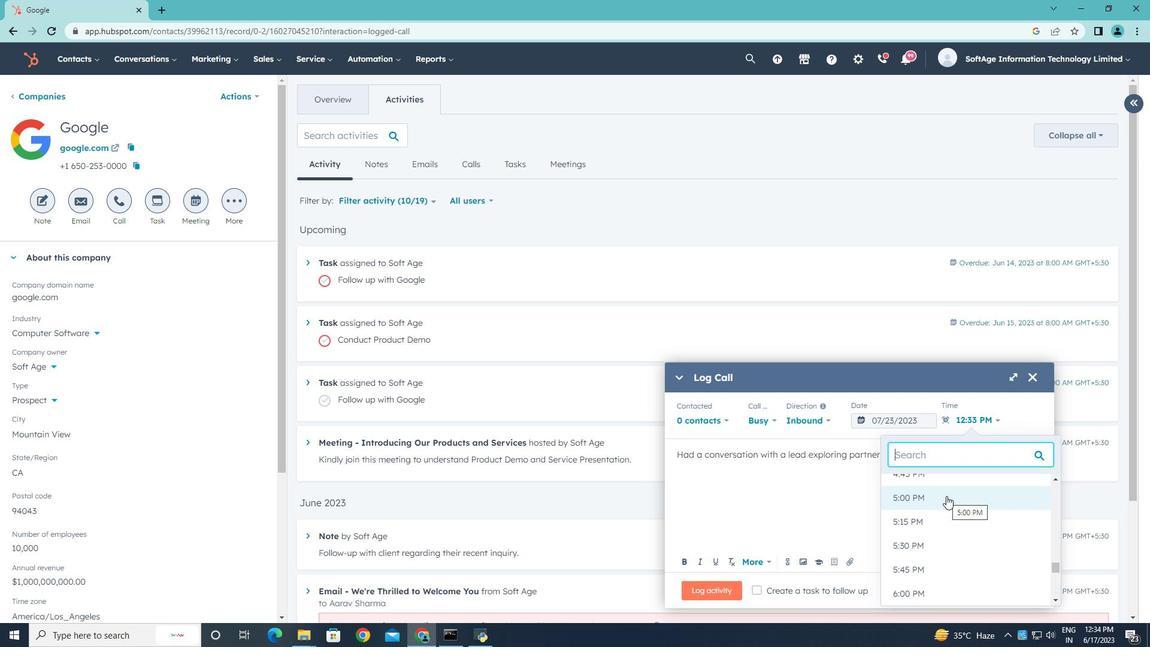
Action: Mouse moved to (872, 506)
Screenshot: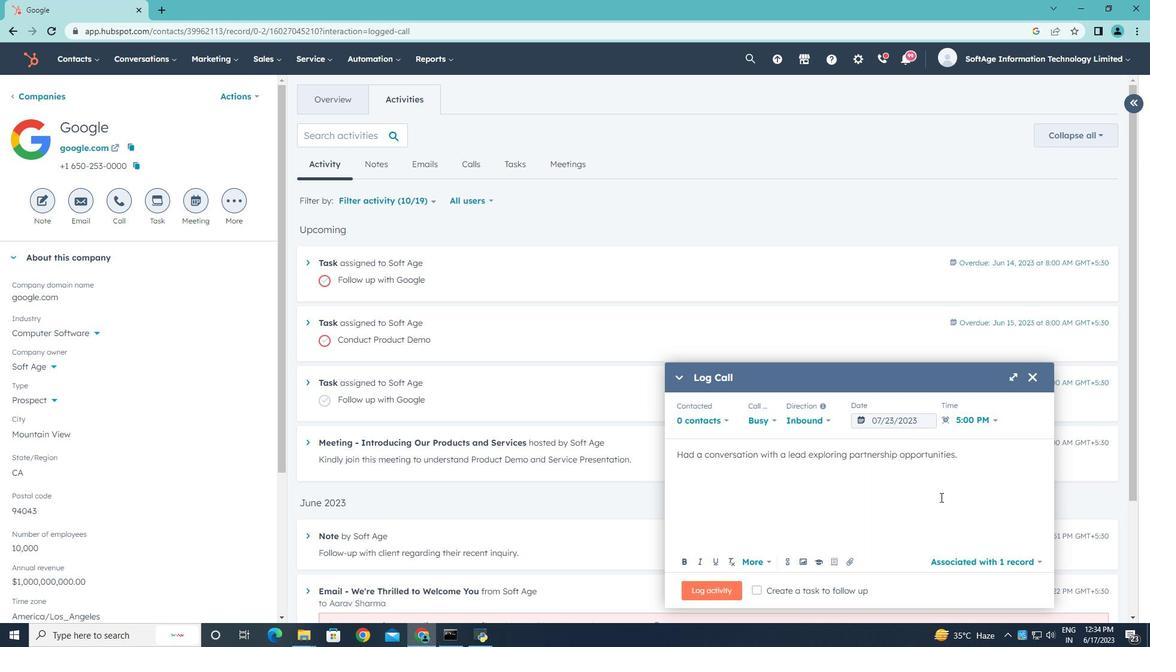 
Action: Mouse pressed left at (872, 506)
Screenshot: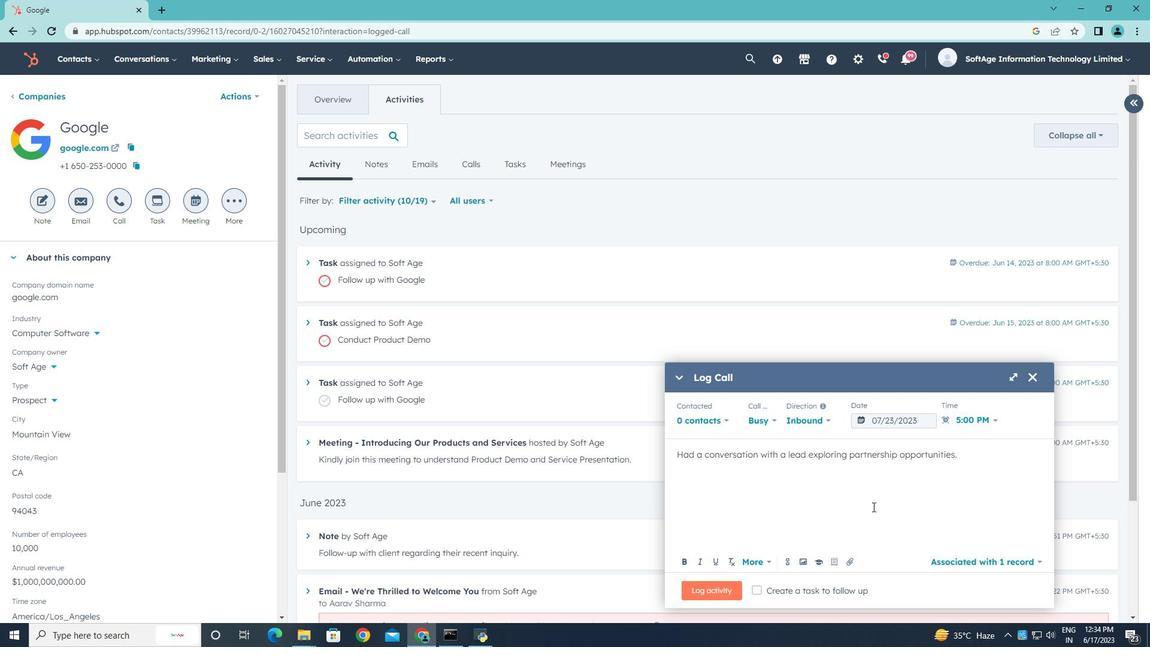 
Action: Mouse moved to (708, 594)
Screenshot: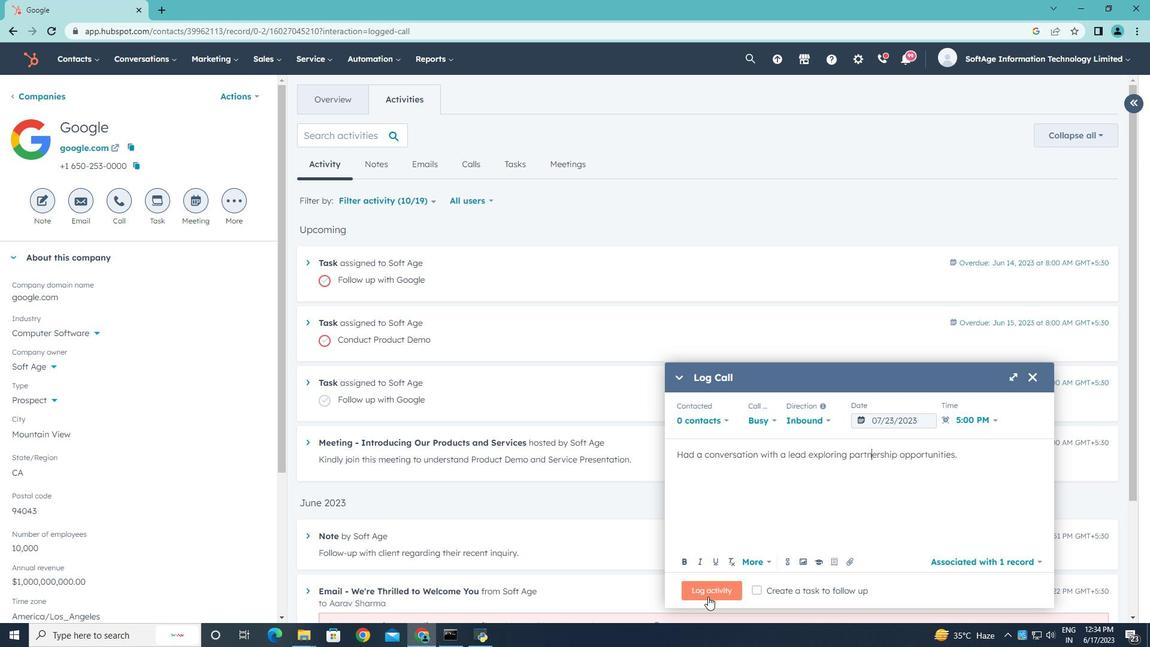 
Action: Mouse pressed left at (708, 594)
Screenshot: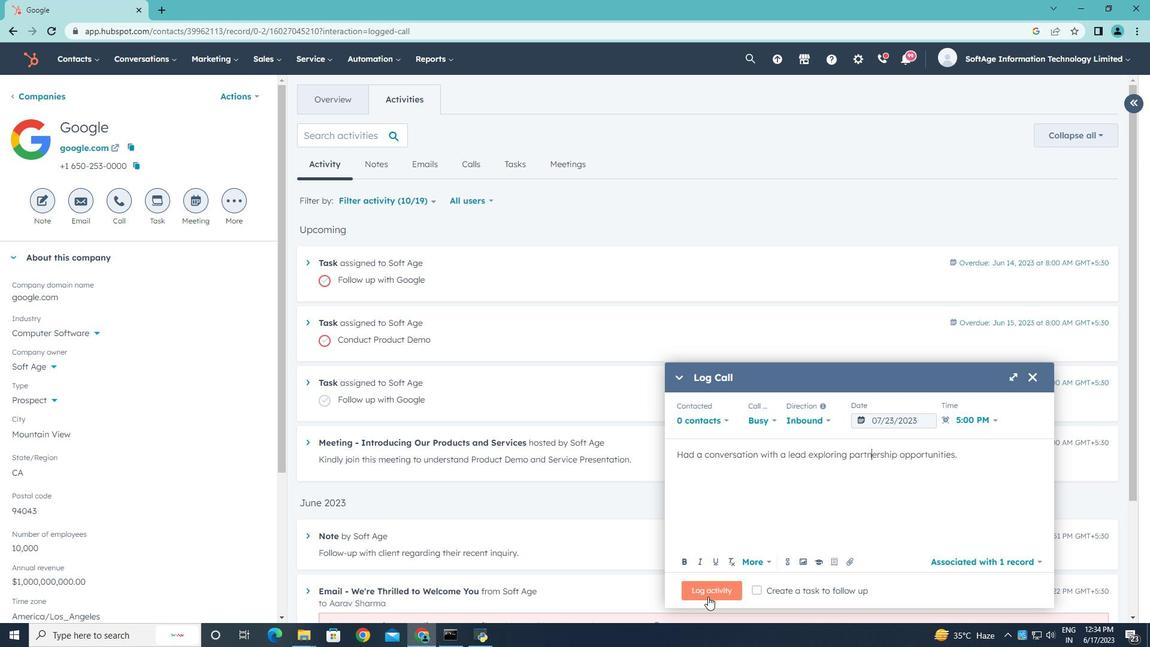 
